 Task: Create a due date automation trigger when advanced on, 2 hours after a card is due add fields without custom field "Resume" set to a date in this month.
Action: Mouse moved to (966, 302)
Screenshot: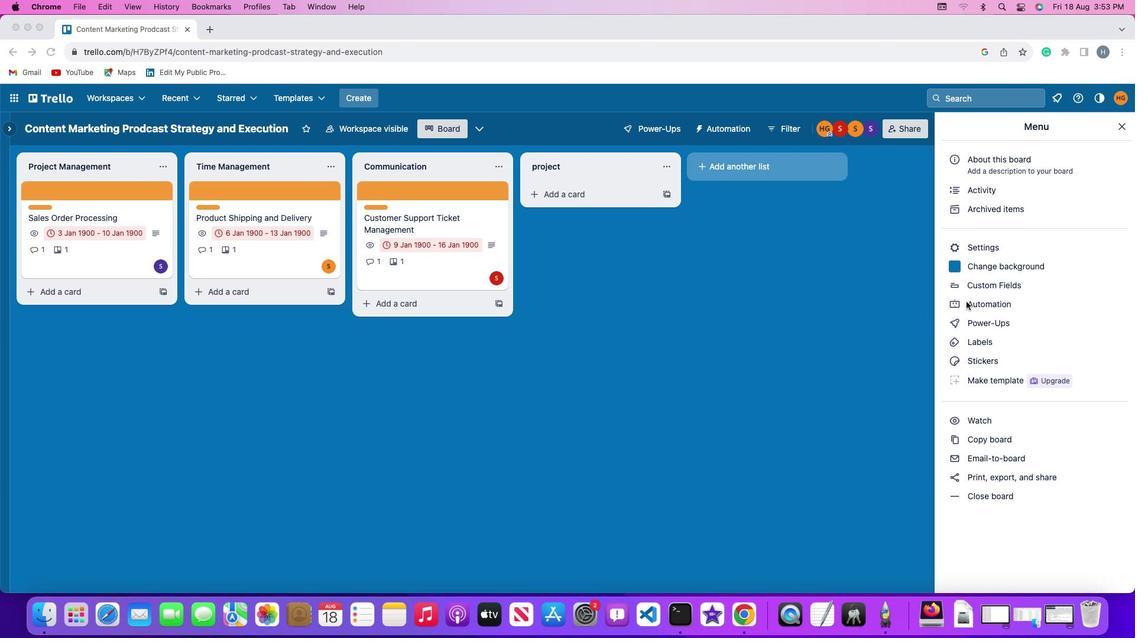
Action: Mouse pressed left at (966, 302)
Screenshot: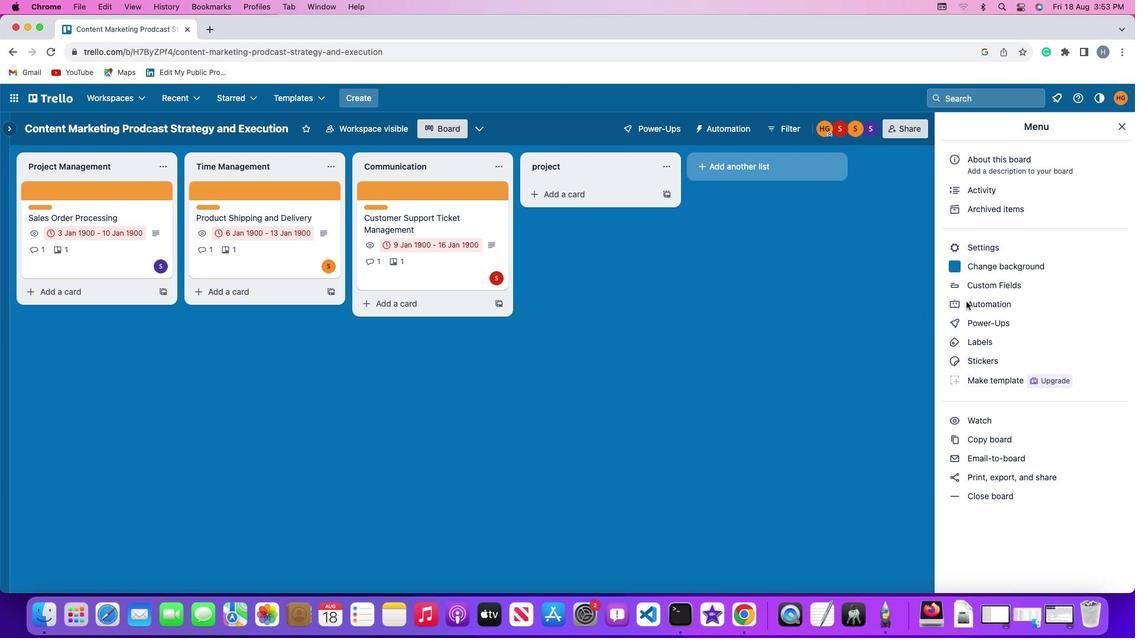 
Action: Mouse pressed left at (966, 302)
Screenshot: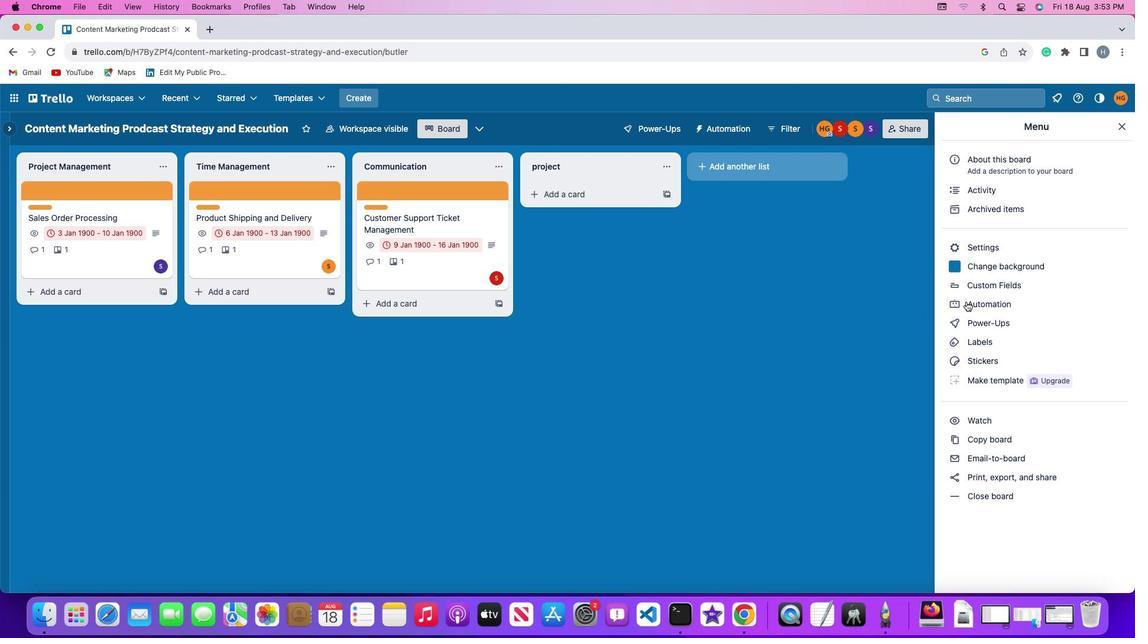 
Action: Mouse moved to (59, 278)
Screenshot: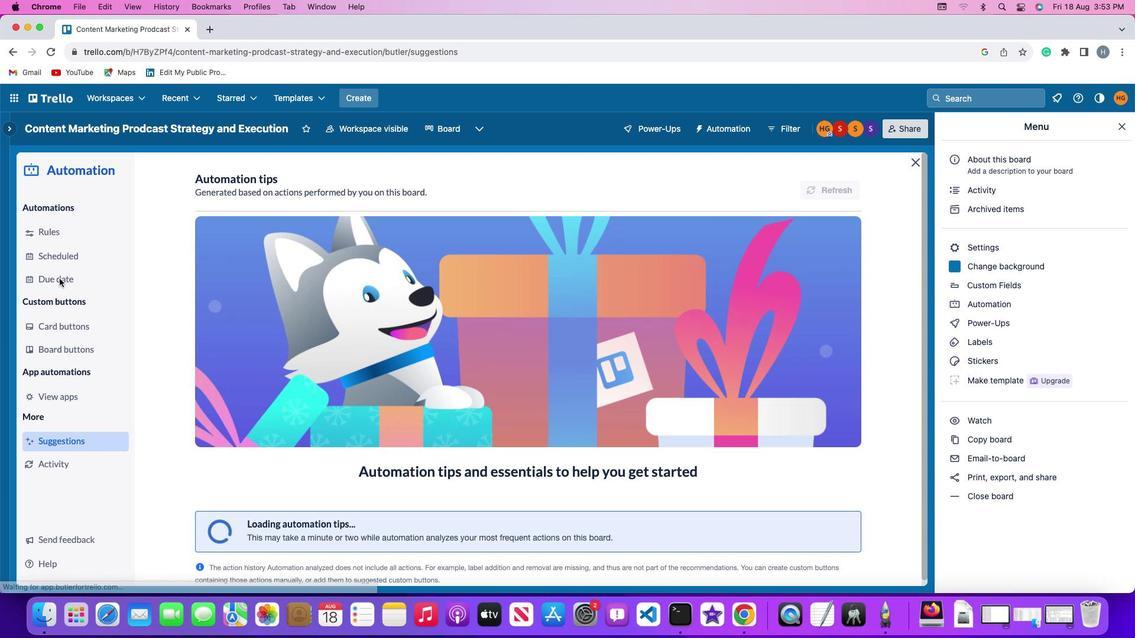 
Action: Mouse pressed left at (59, 278)
Screenshot: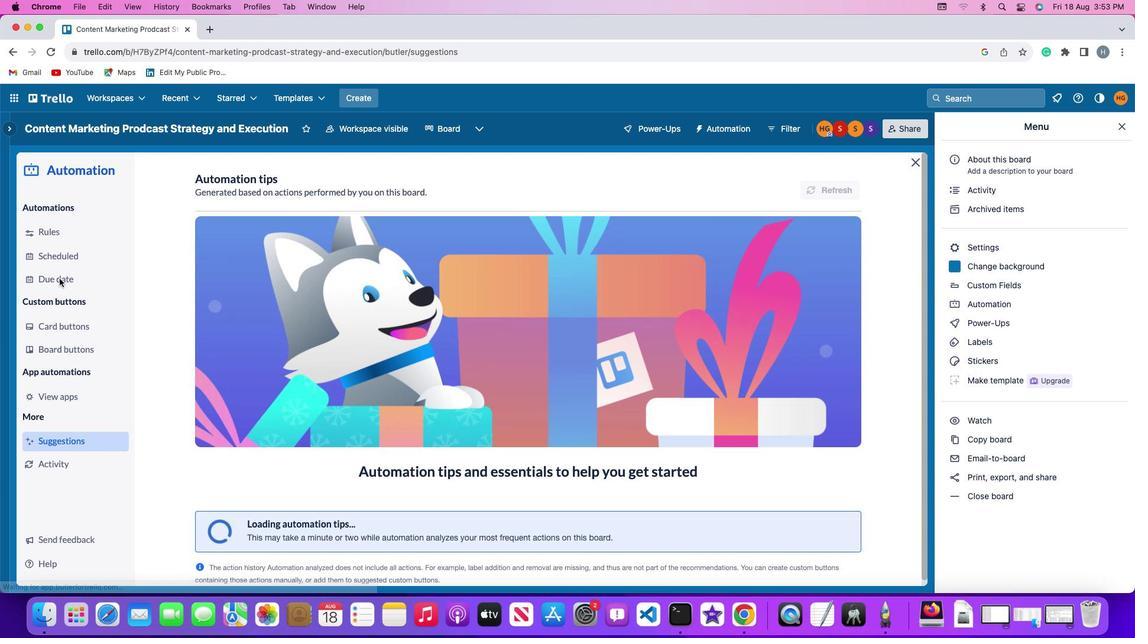 
Action: Mouse moved to (809, 182)
Screenshot: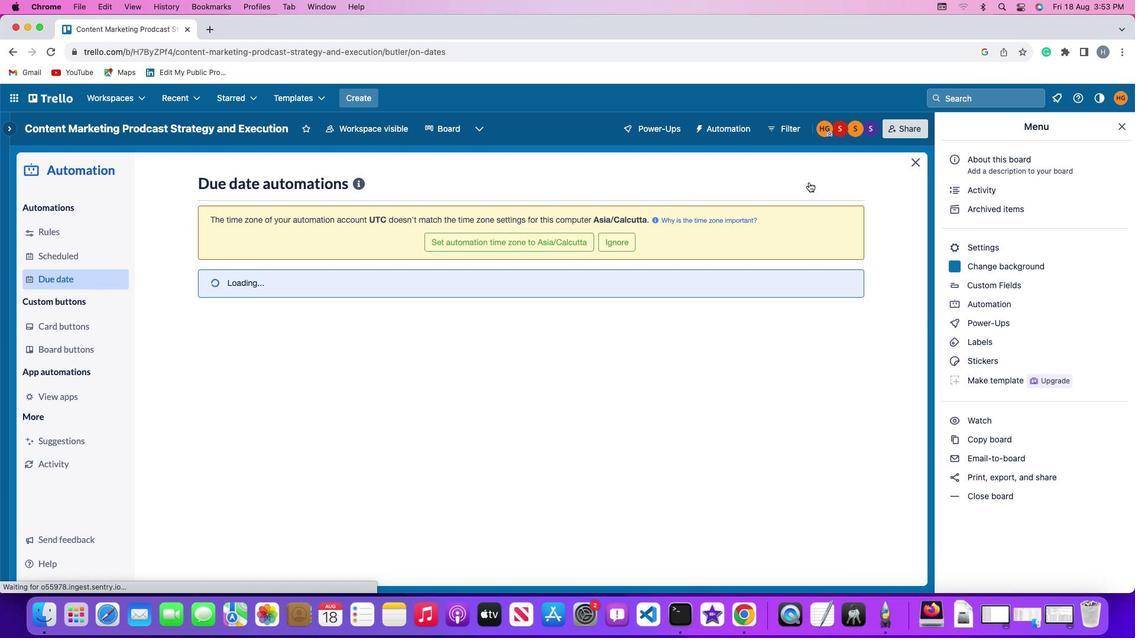 
Action: Mouse pressed left at (809, 182)
Screenshot: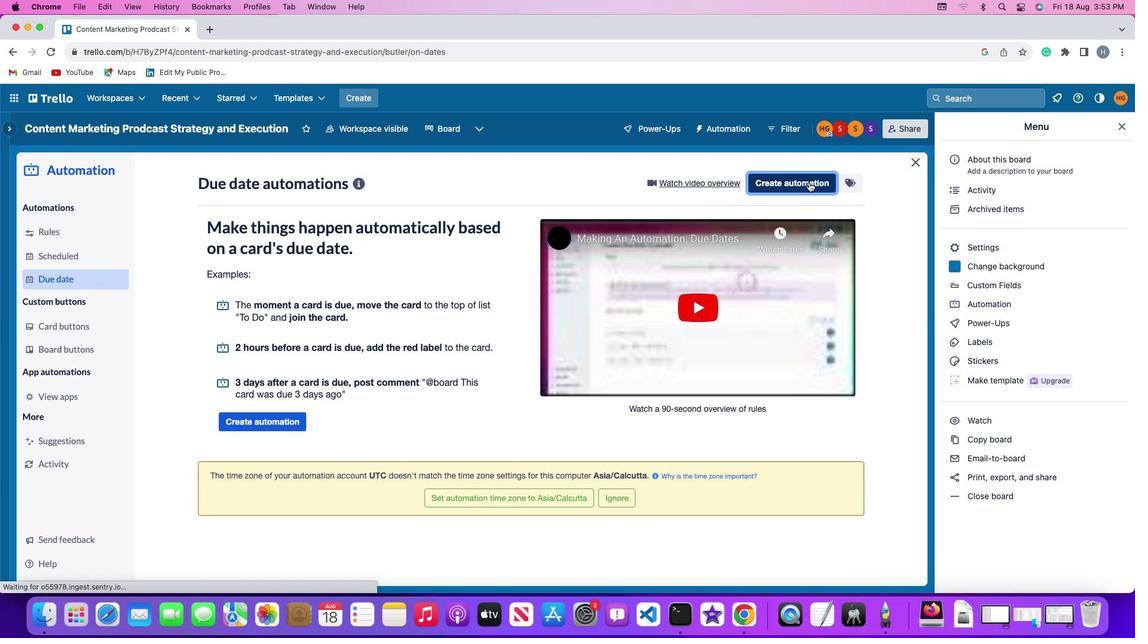 
Action: Mouse moved to (215, 298)
Screenshot: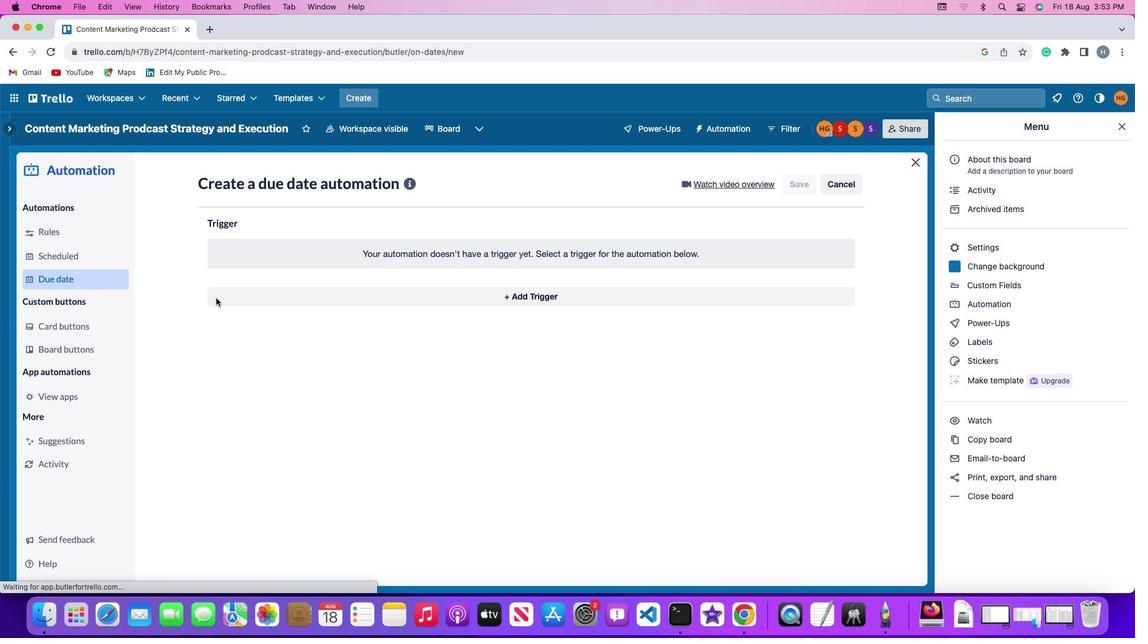
Action: Mouse pressed left at (215, 298)
Screenshot: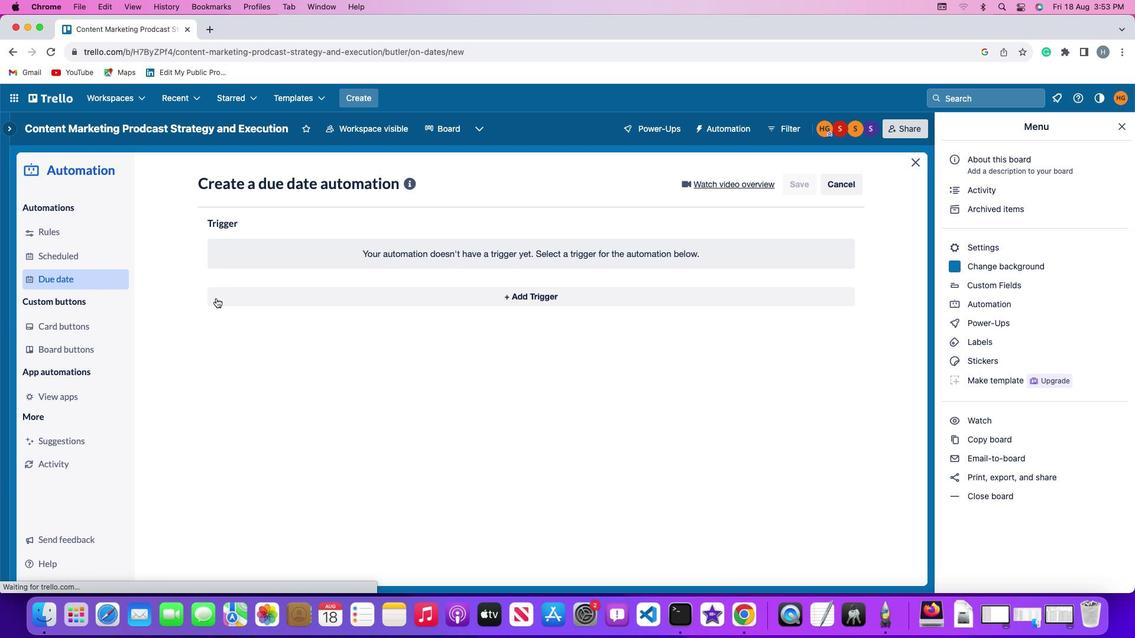 
Action: Mouse moved to (227, 476)
Screenshot: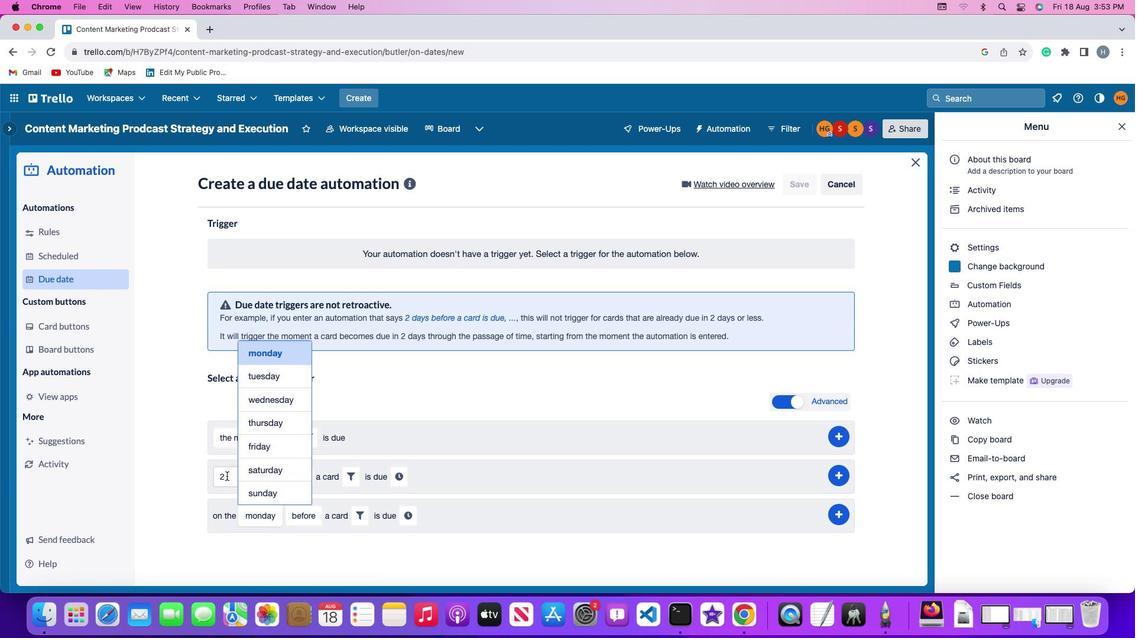 
Action: Mouse pressed left at (227, 476)
Screenshot: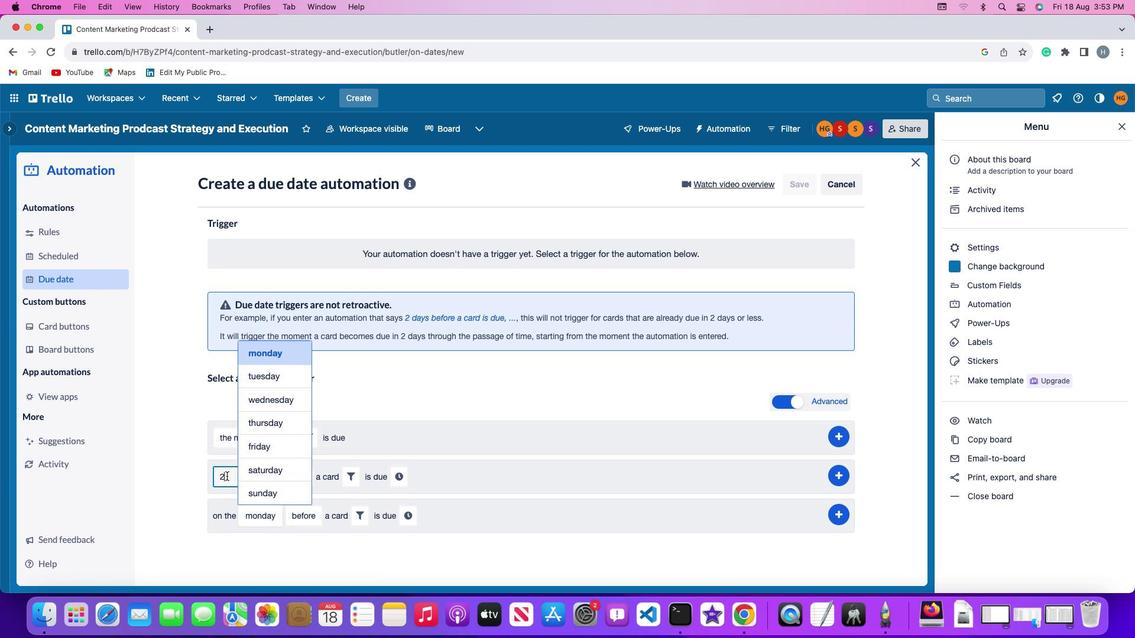 
Action: Mouse moved to (226, 476)
Screenshot: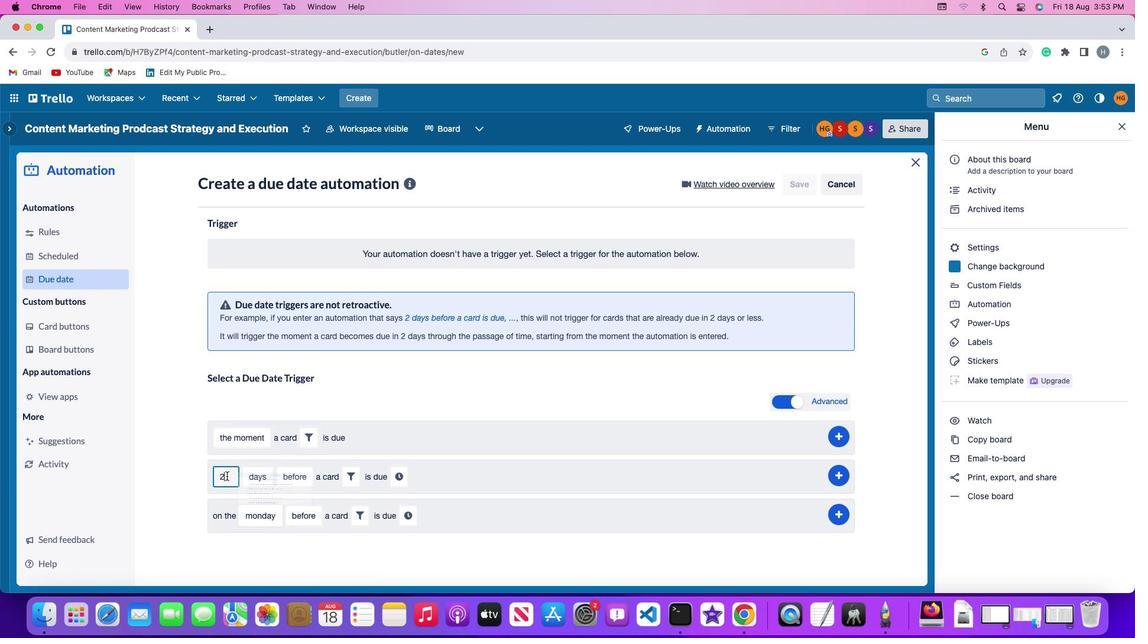 
Action: Key pressed Key.backspace'2'
Screenshot: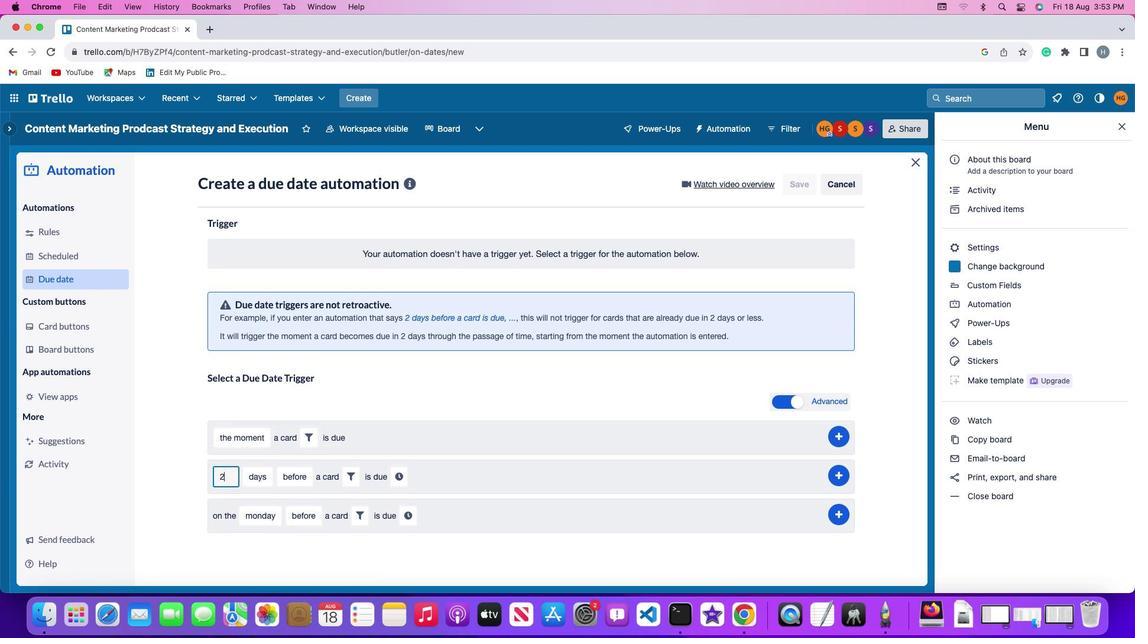 
Action: Mouse moved to (250, 479)
Screenshot: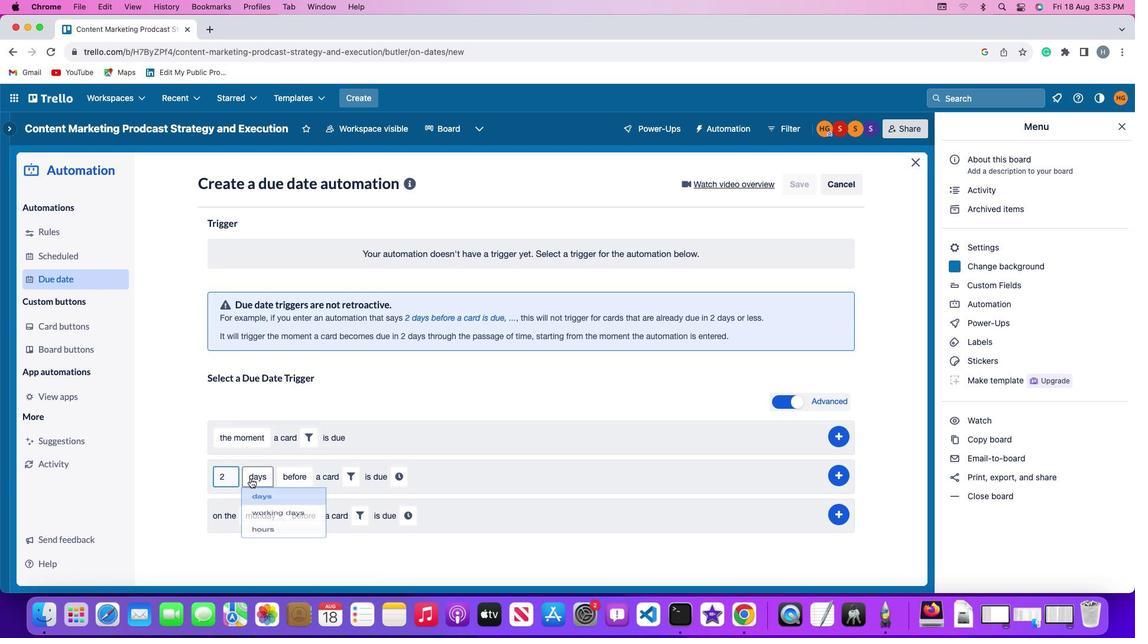 
Action: Mouse pressed left at (250, 479)
Screenshot: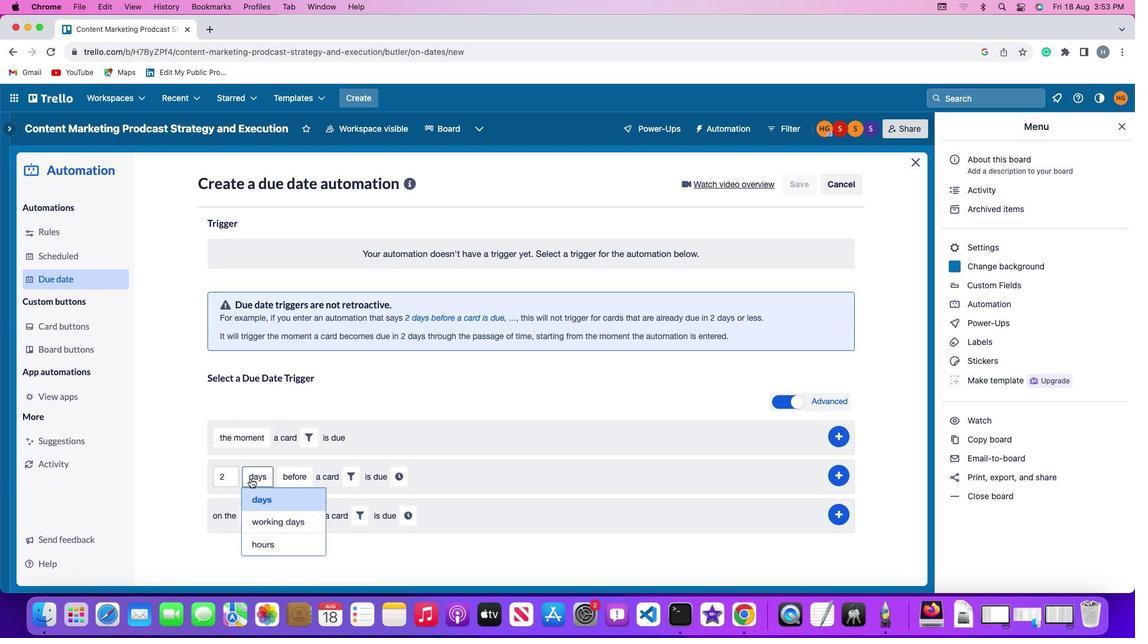 
Action: Mouse moved to (266, 545)
Screenshot: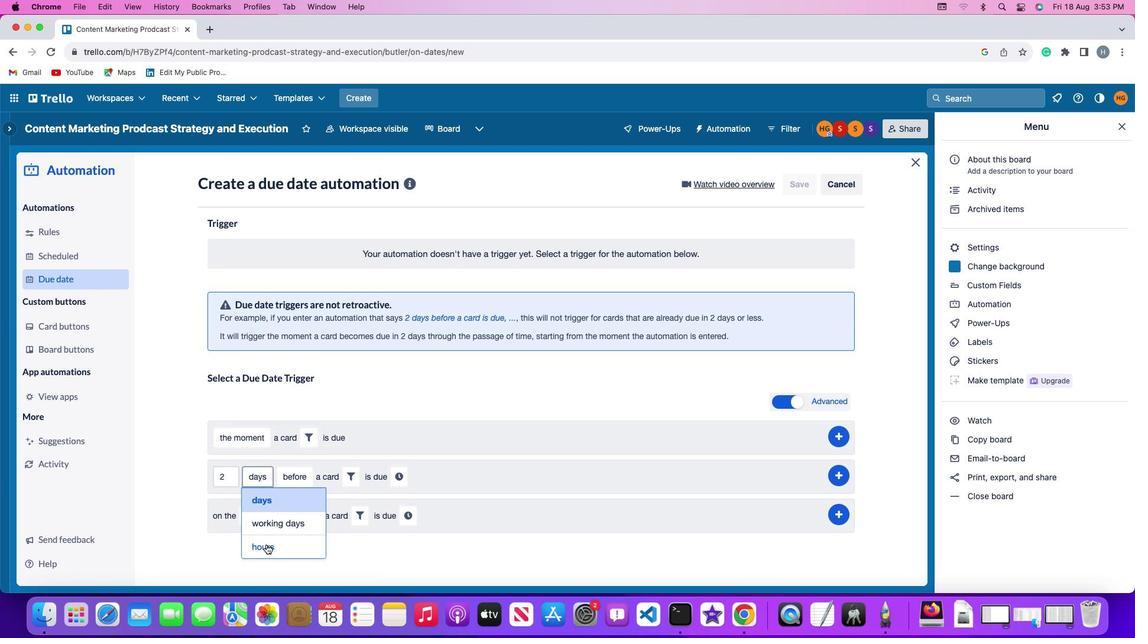 
Action: Mouse pressed left at (266, 545)
Screenshot: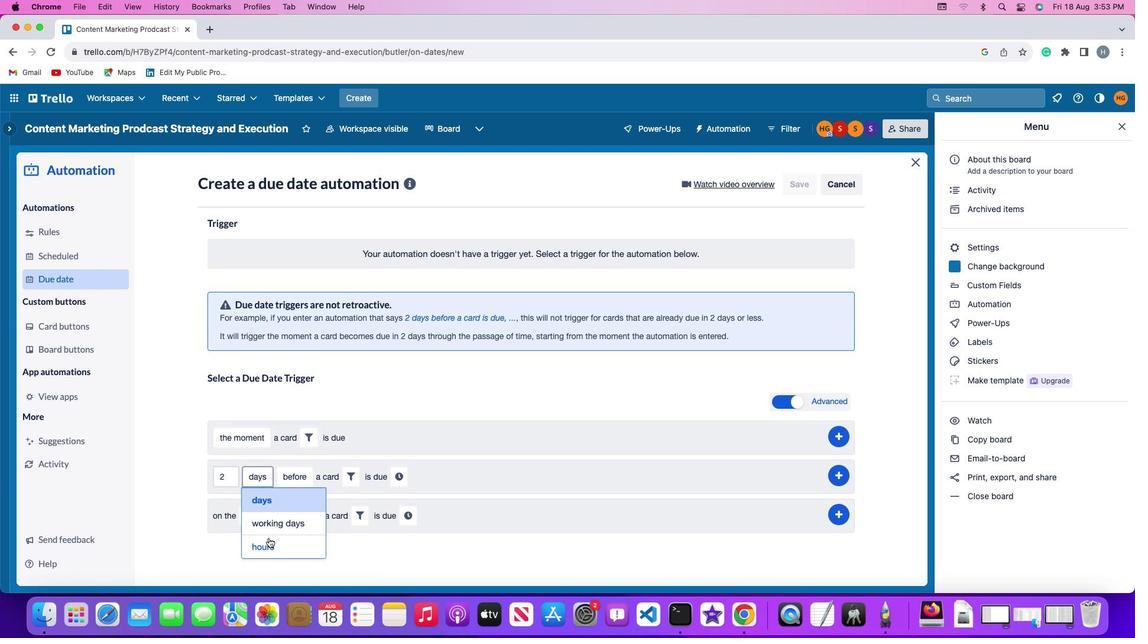 
Action: Mouse moved to (294, 478)
Screenshot: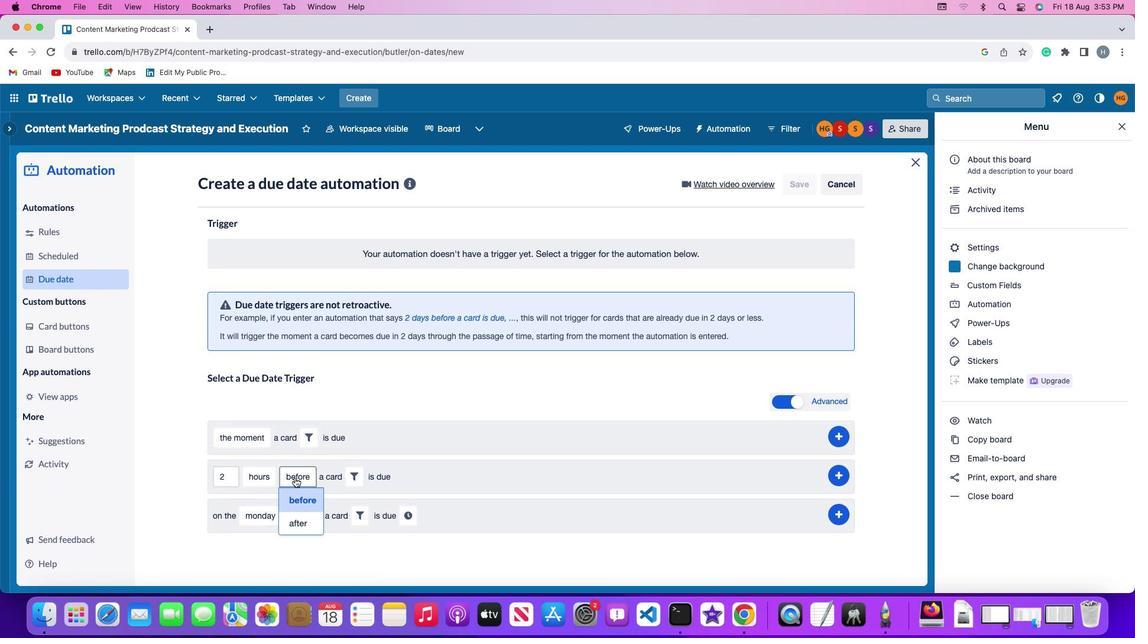 
Action: Mouse pressed left at (294, 478)
Screenshot: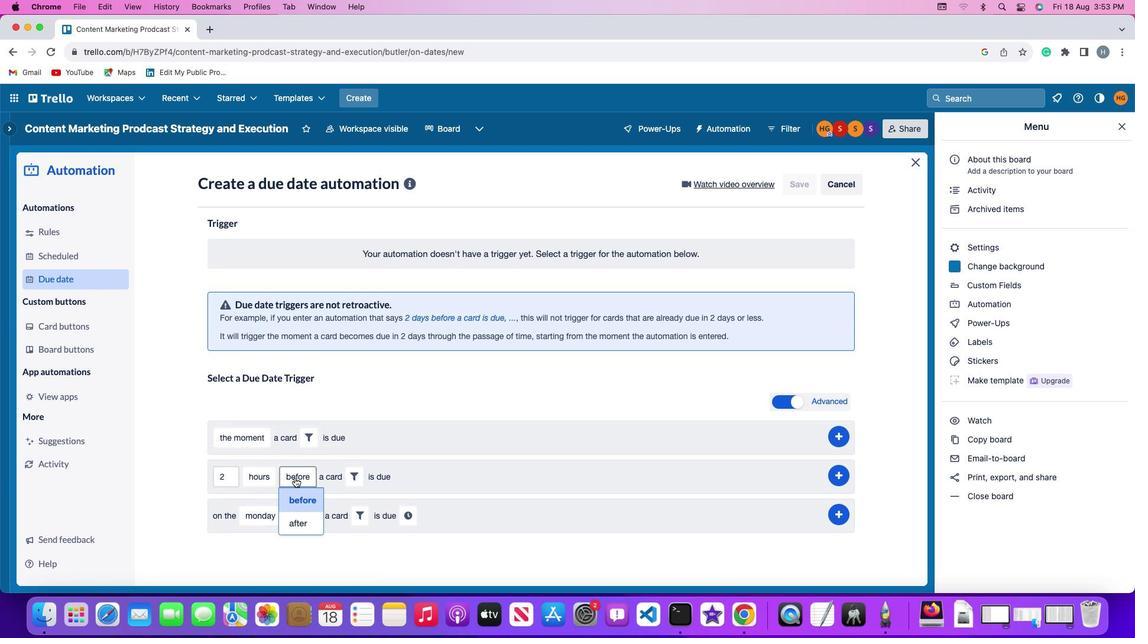 
Action: Mouse moved to (305, 530)
Screenshot: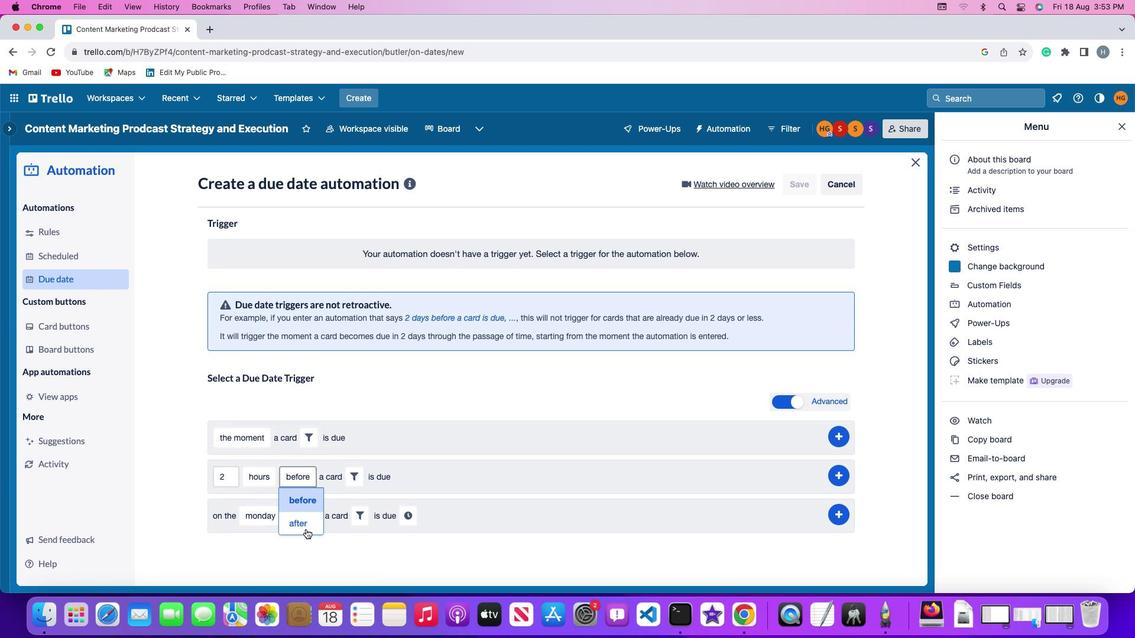 
Action: Mouse pressed left at (305, 530)
Screenshot: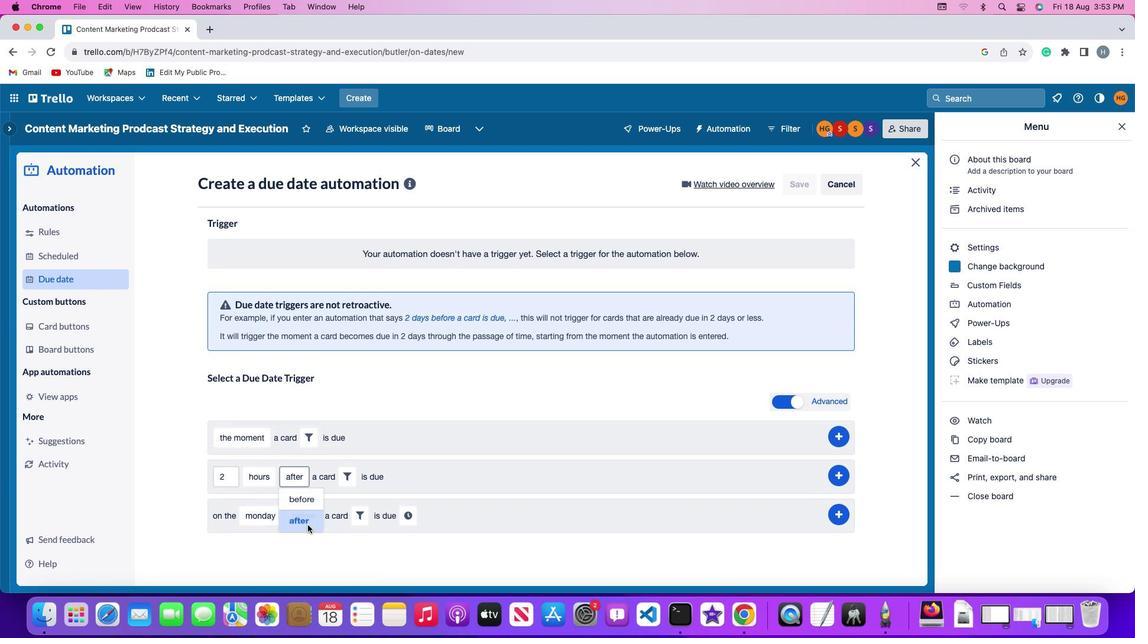
Action: Mouse moved to (353, 473)
Screenshot: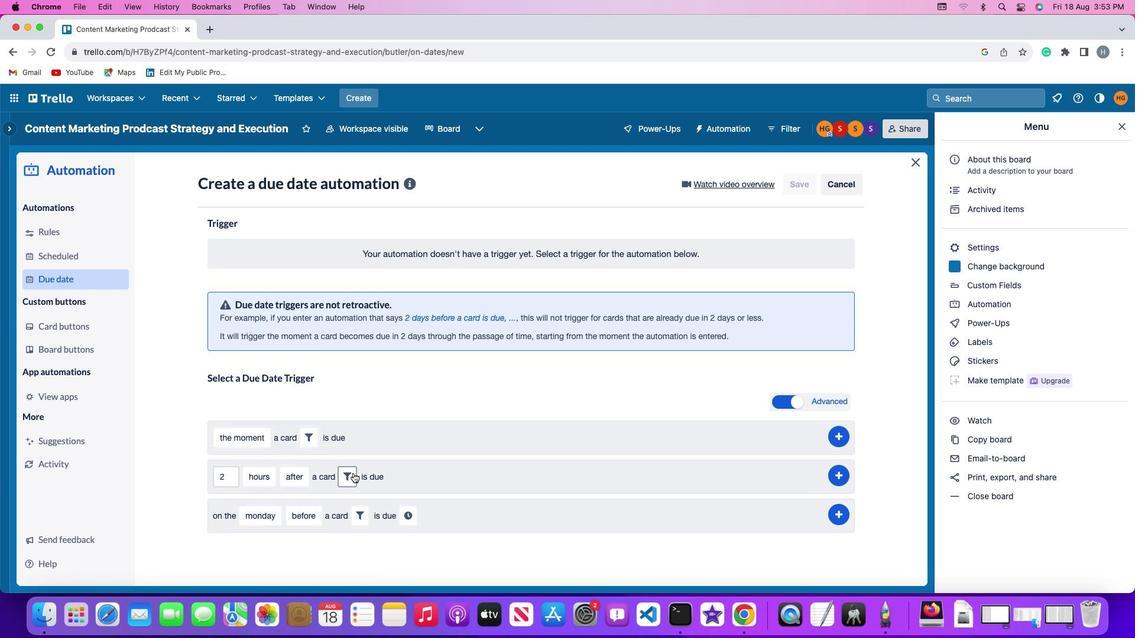 
Action: Mouse pressed left at (353, 473)
Screenshot: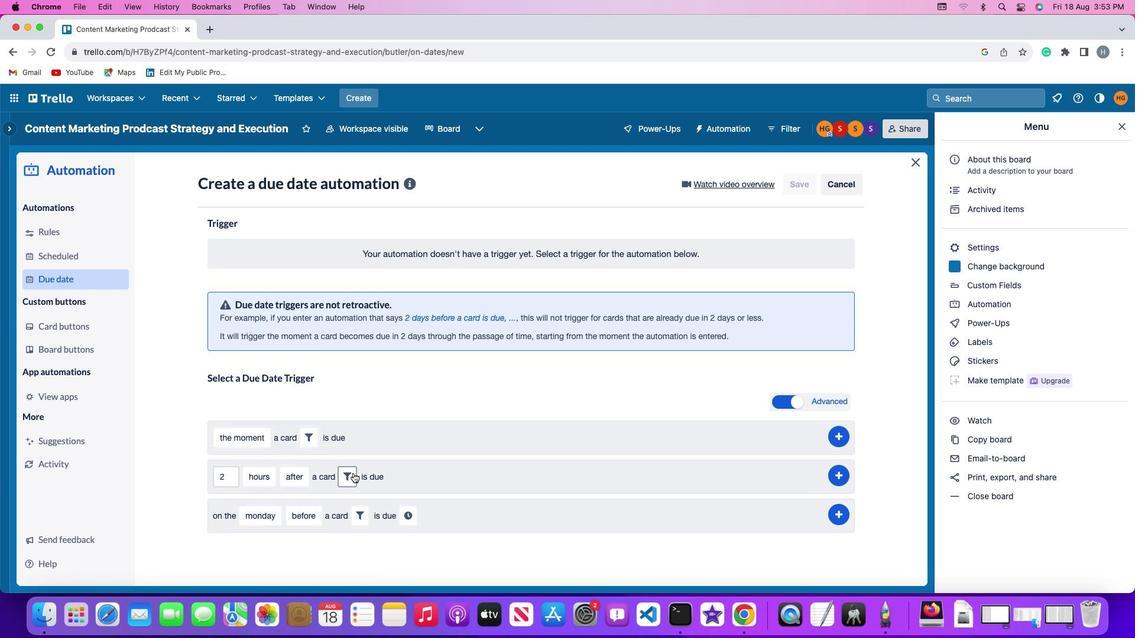 
Action: Mouse moved to (544, 514)
Screenshot: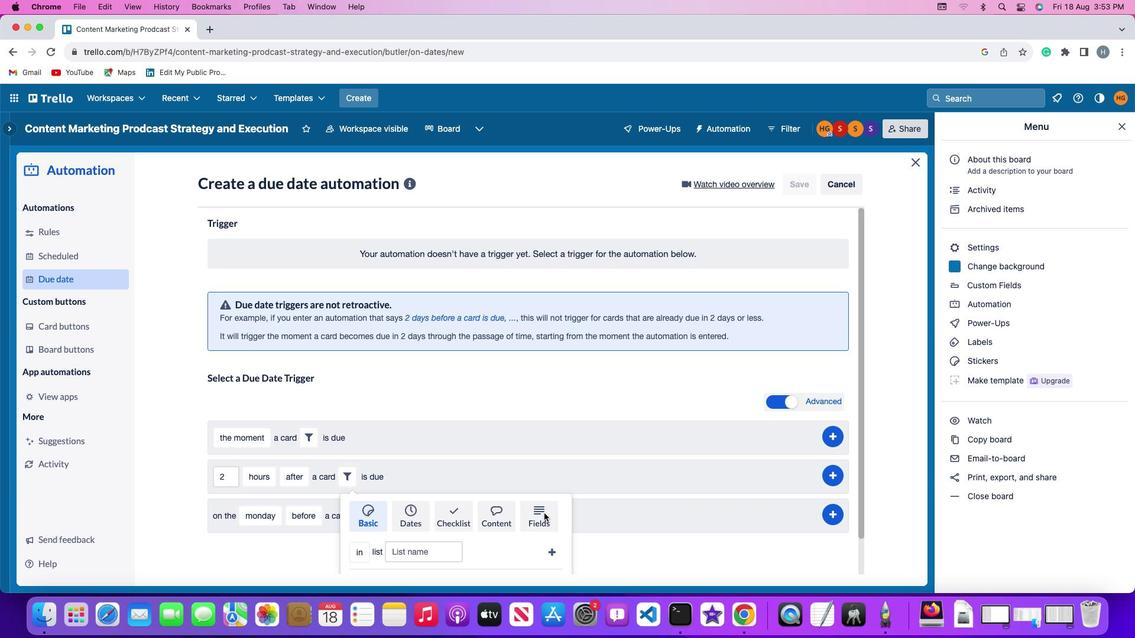 
Action: Mouse pressed left at (544, 514)
Screenshot: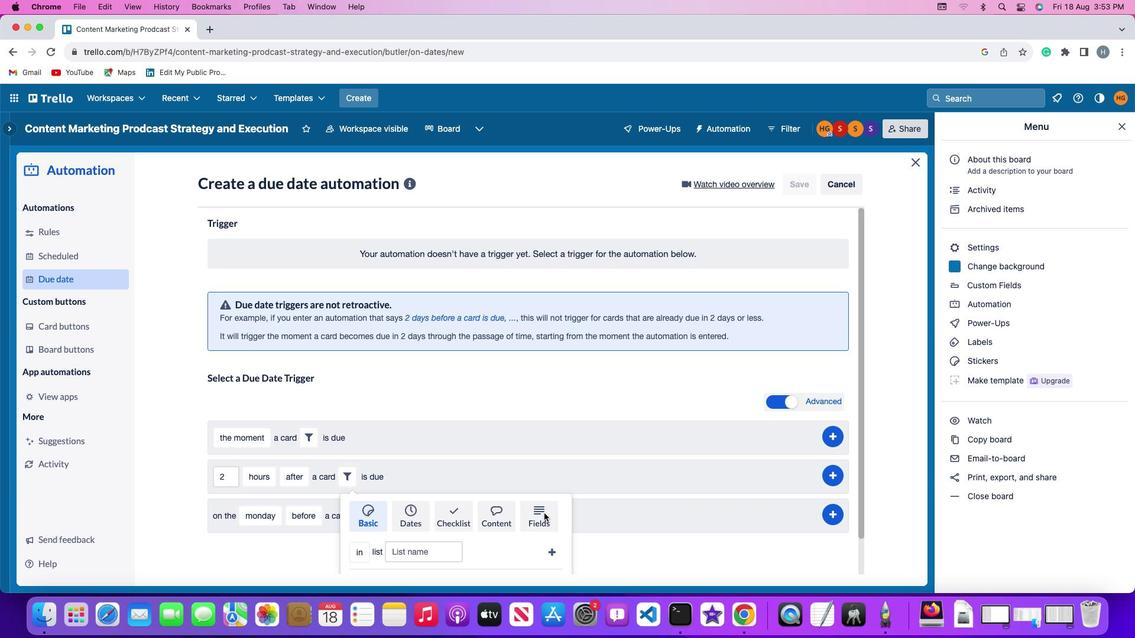 
Action: Mouse moved to (315, 545)
Screenshot: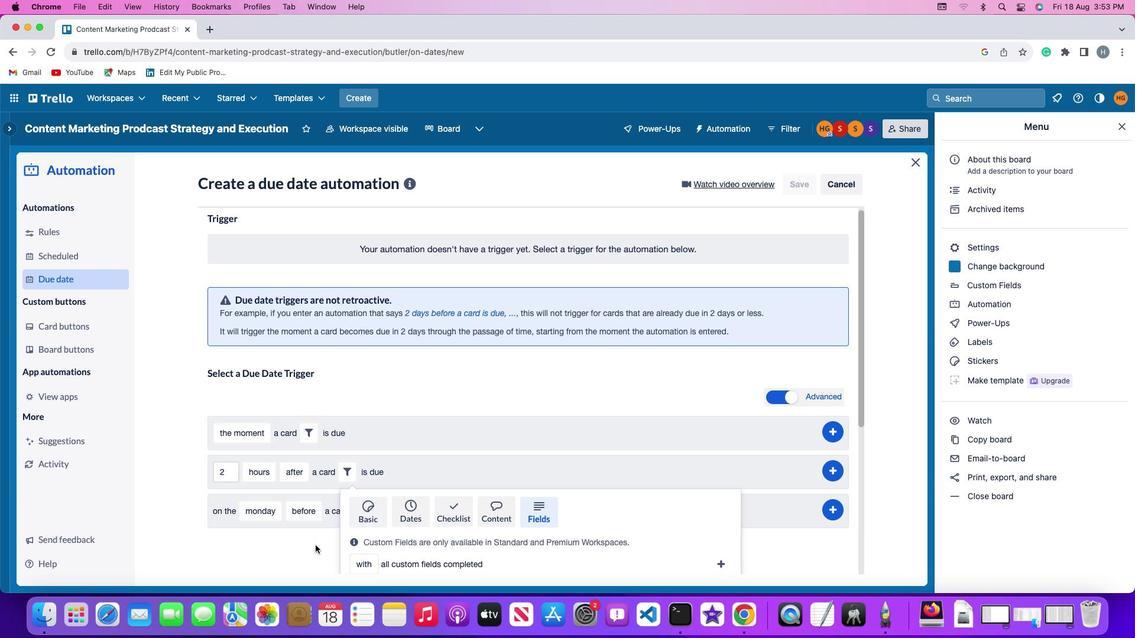 
Action: Mouse scrolled (315, 545) with delta (0, 0)
Screenshot: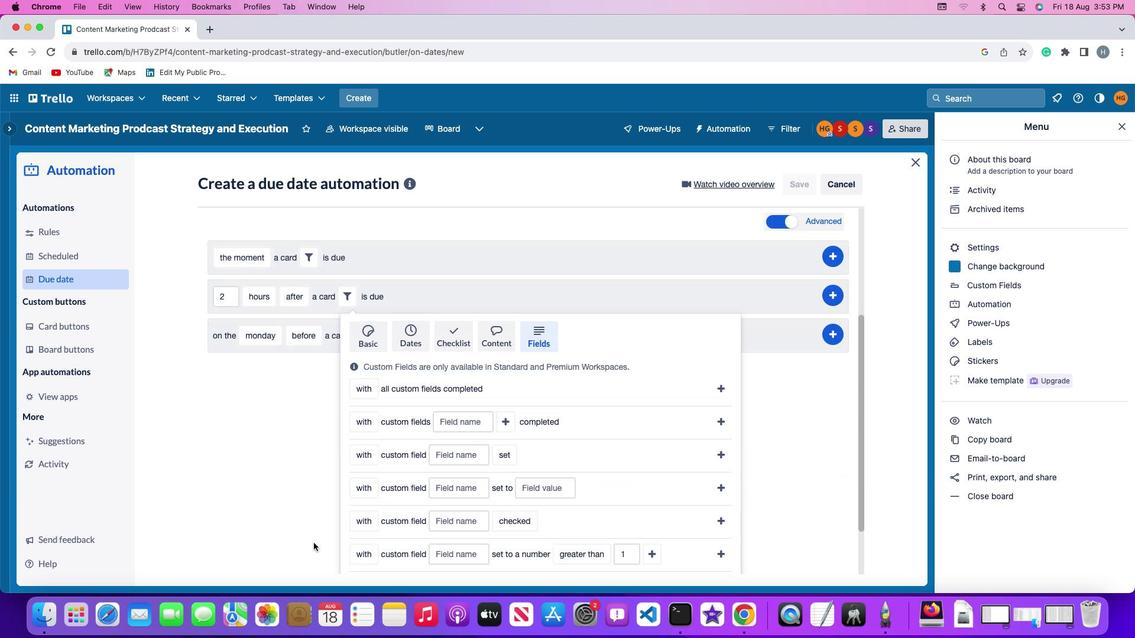 
Action: Mouse scrolled (315, 545) with delta (0, 0)
Screenshot: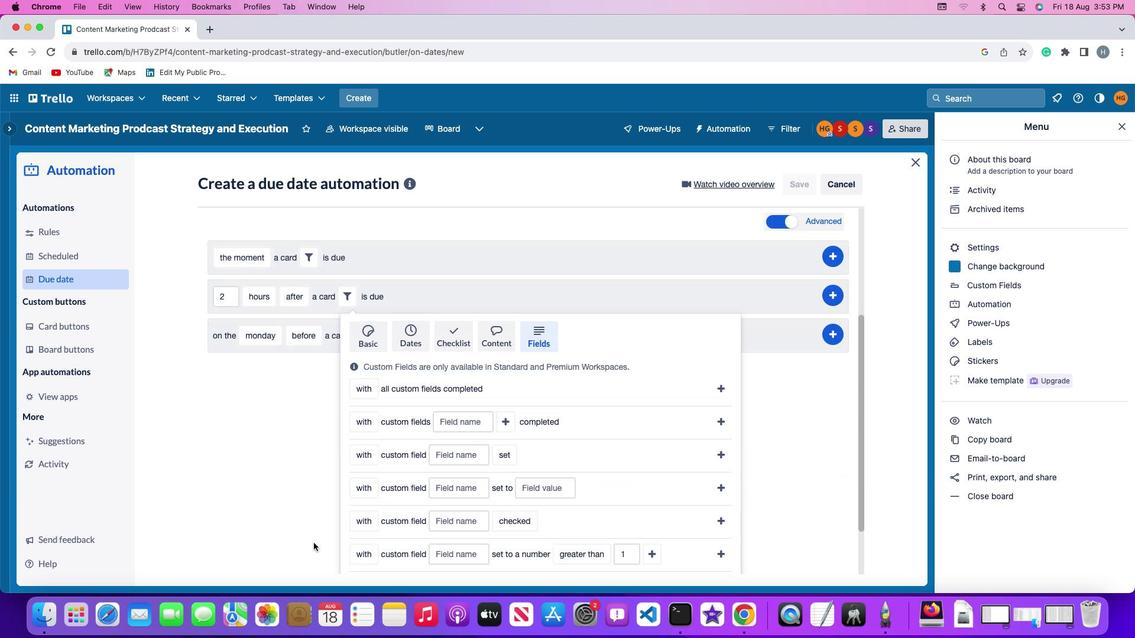 
Action: Mouse scrolled (315, 545) with delta (0, -2)
Screenshot: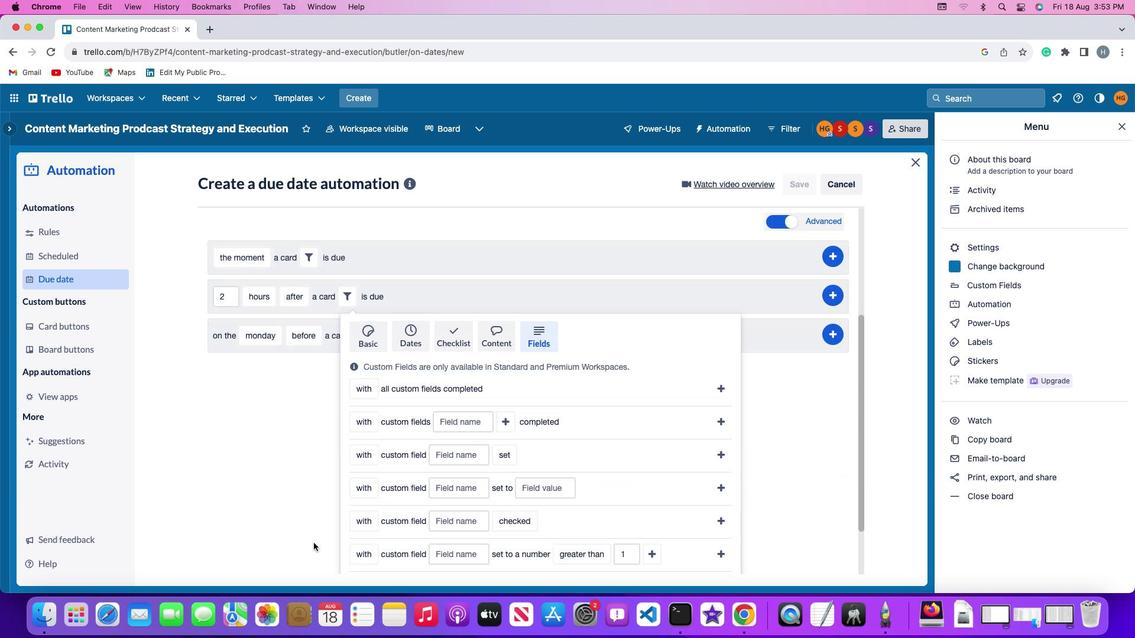 
Action: Mouse scrolled (315, 545) with delta (0, -2)
Screenshot: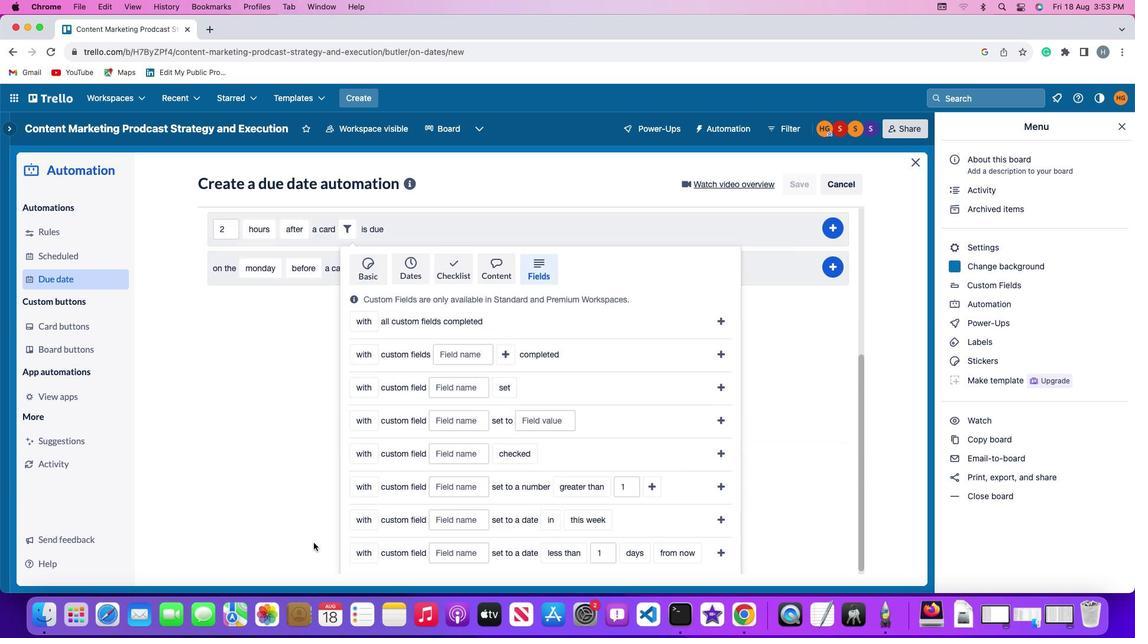 
Action: Mouse scrolled (315, 545) with delta (0, -3)
Screenshot: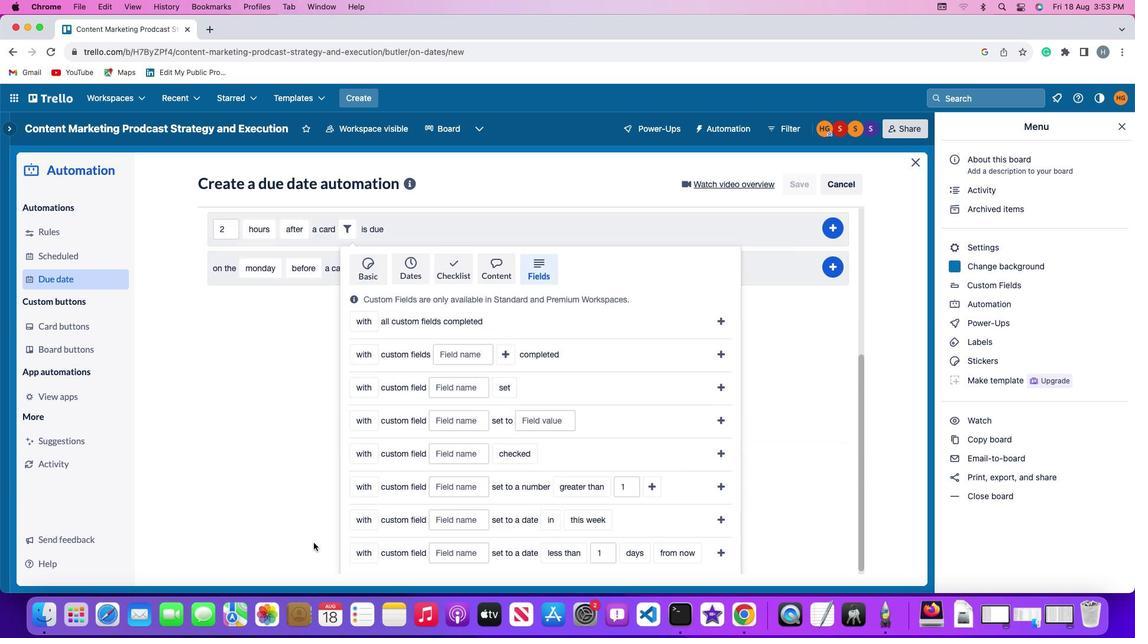 
Action: Mouse scrolled (315, 545) with delta (0, -4)
Screenshot: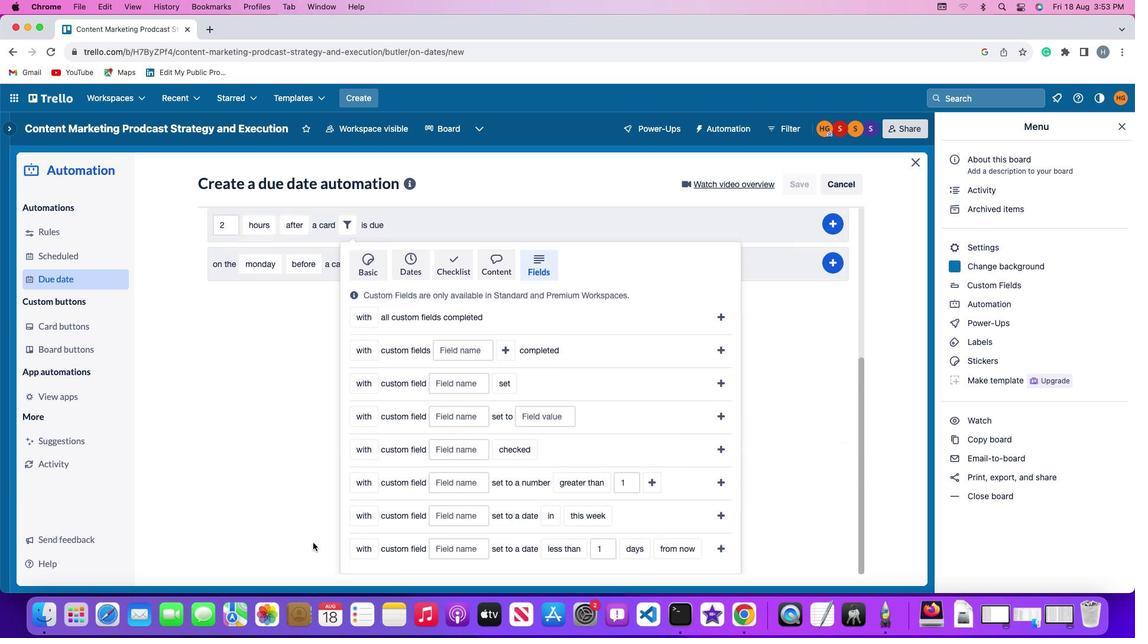 
Action: Mouse moved to (312, 543)
Screenshot: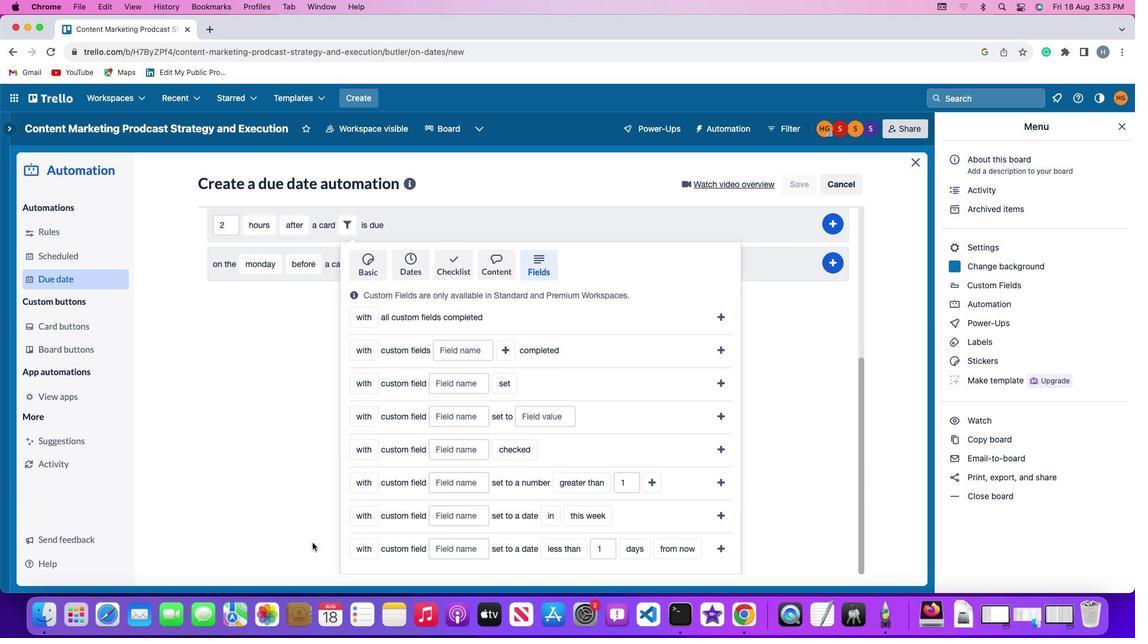 
Action: Mouse scrolled (312, 543) with delta (0, 0)
Screenshot: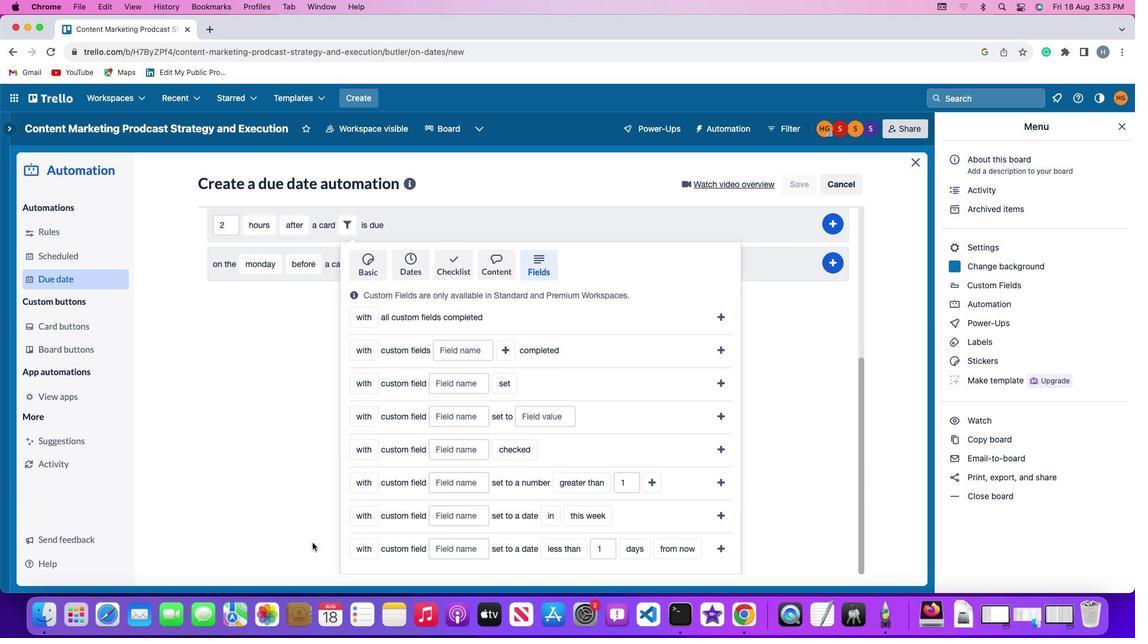 
Action: Mouse scrolled (312, 543) with delta (0, 0)
Screenshot: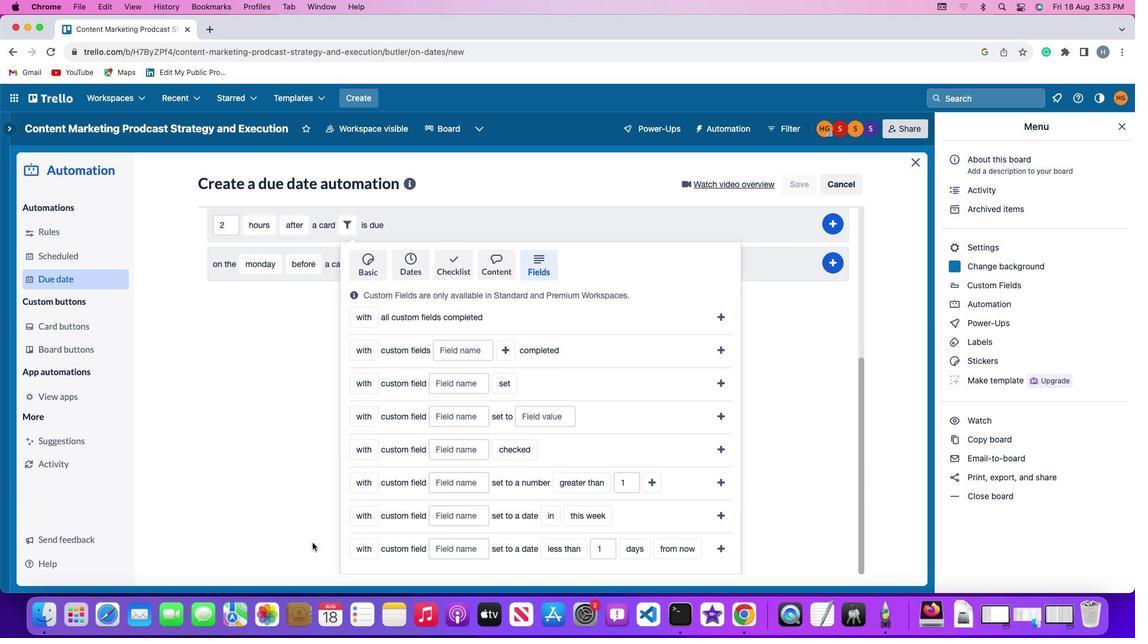 
Action: Mouse scrolled (312, 543) with delta (0, -1)
Screenshot: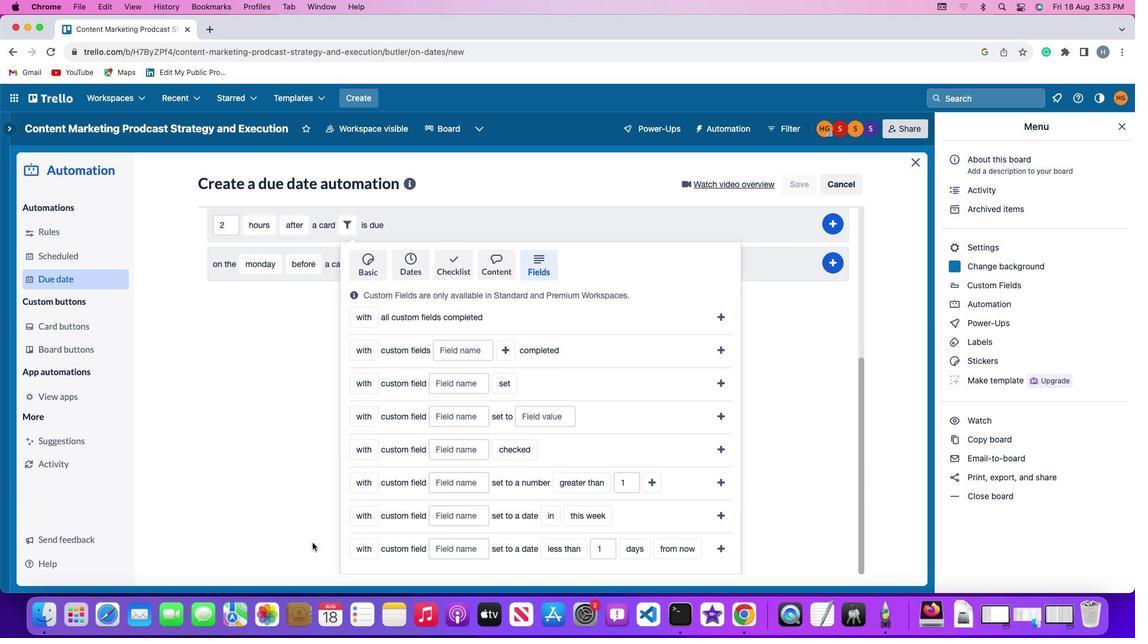 
Action: Mouse scrolled (312, 543) with delta (0, -2)
Screenshot: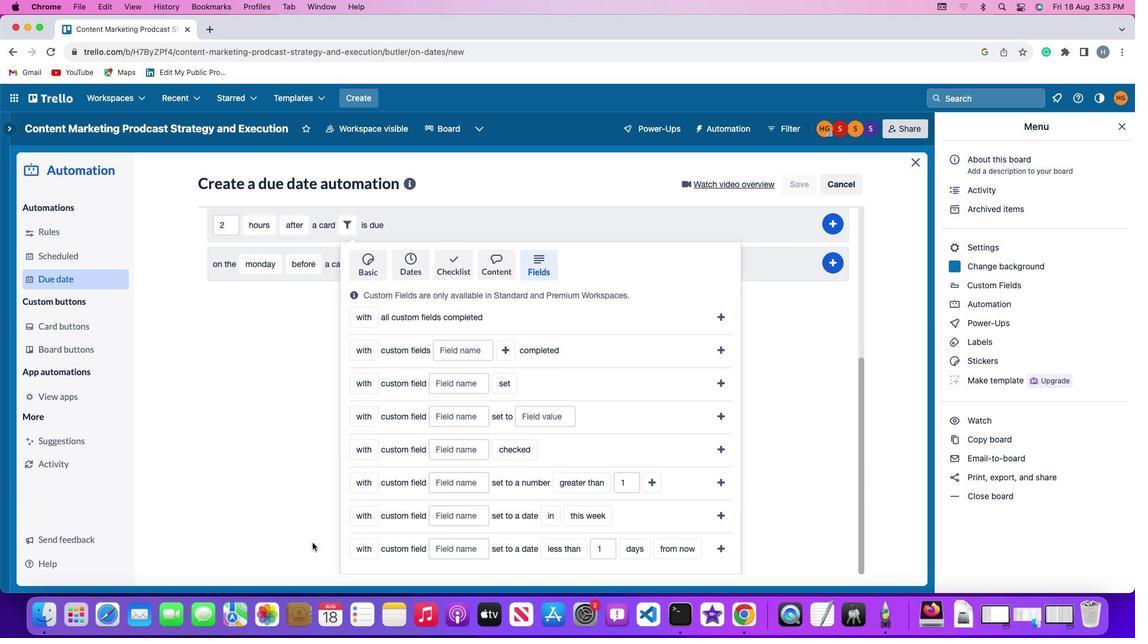 
Action: Mouse scrolled (312, 543) with delta (0, -3)
Screenshot: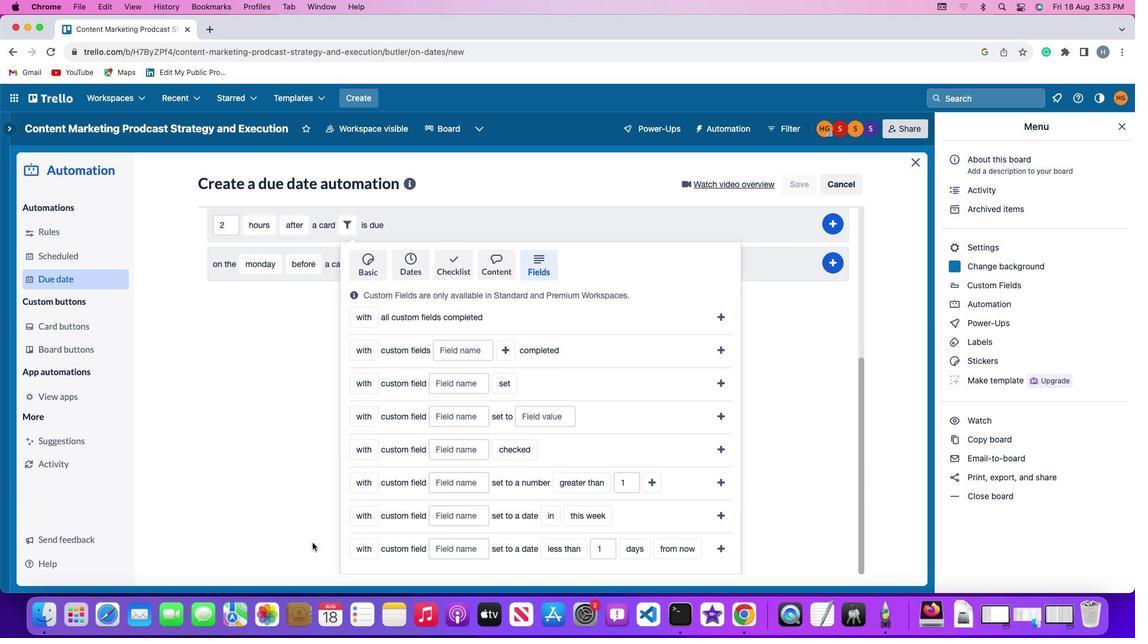 
Action: Mouse scrolled (312, 543) with delta (0, -4)
Screenshot: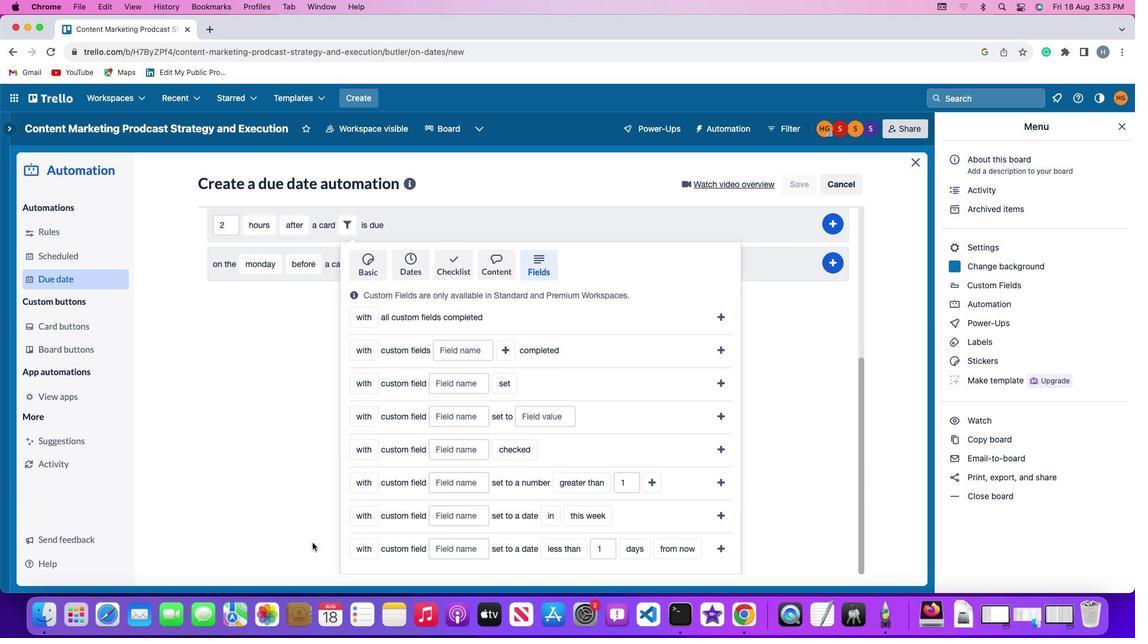 
Action: Mouse moved to (312, 543)
Screenshot: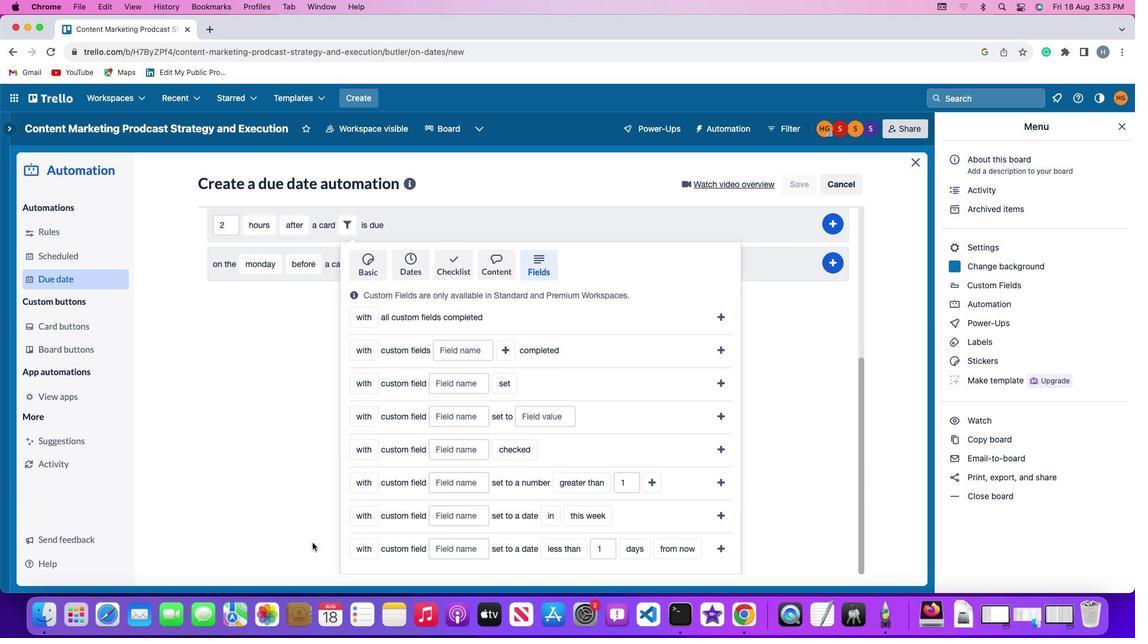 
Action: Mouse scrolled (312, 543) with delta (0, 0)
Screenshot: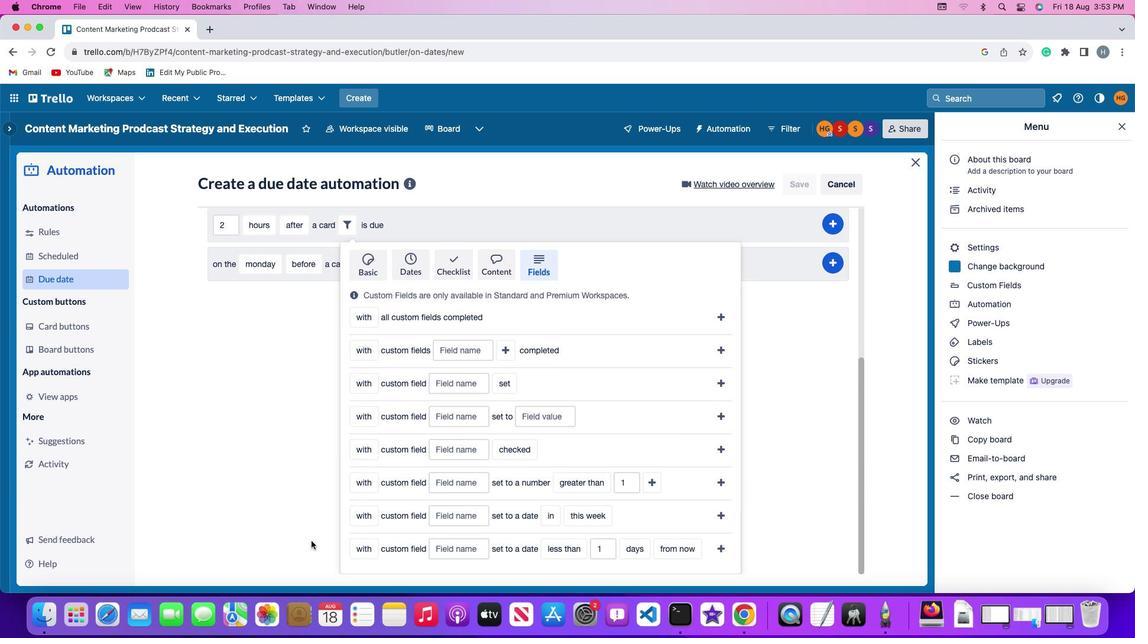 
Action: Mouse scrolled (312, 543) with delta (0, 0)
Screenshot: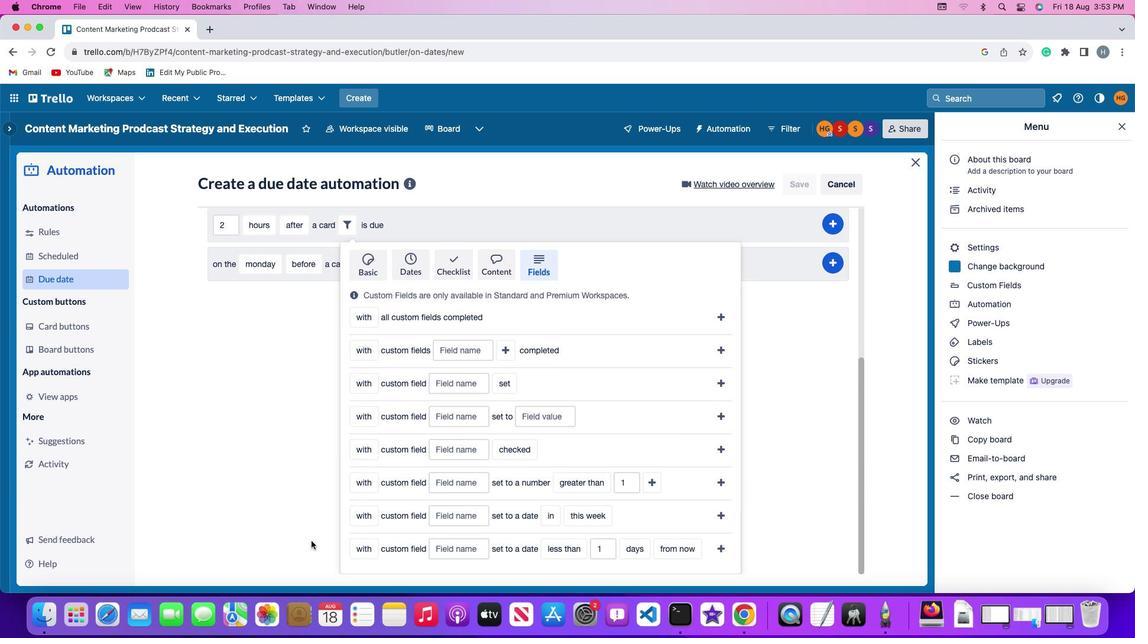 
Action: Mouse scrolled (312, 543) with delta (0, -1)
Screenshot: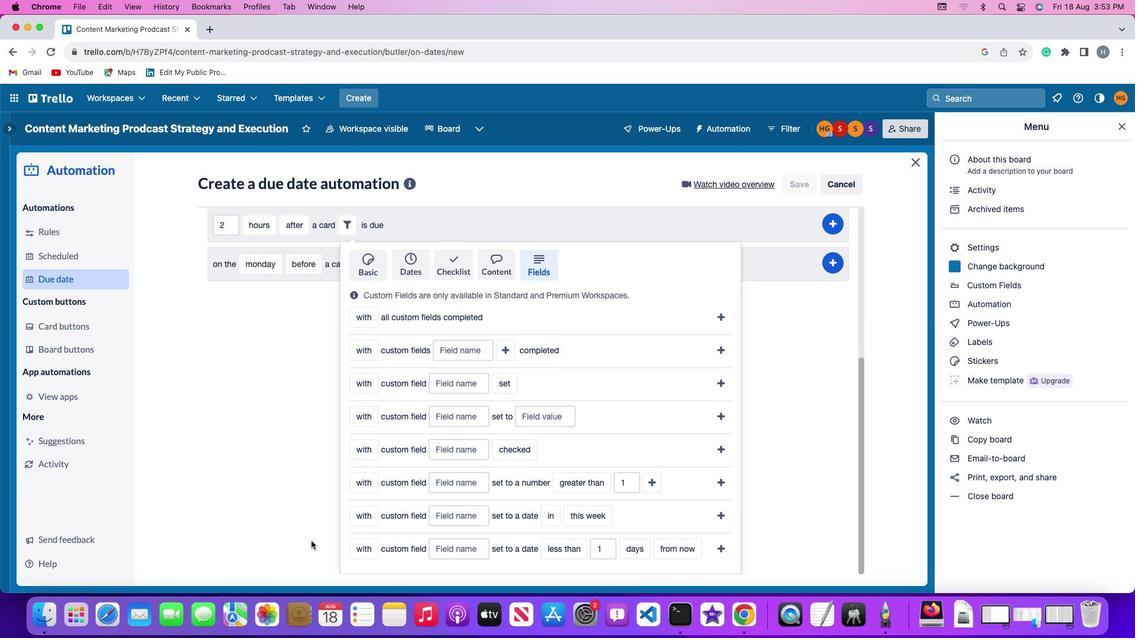 
Action: Mouse moved to (366, 515)
Screenshot: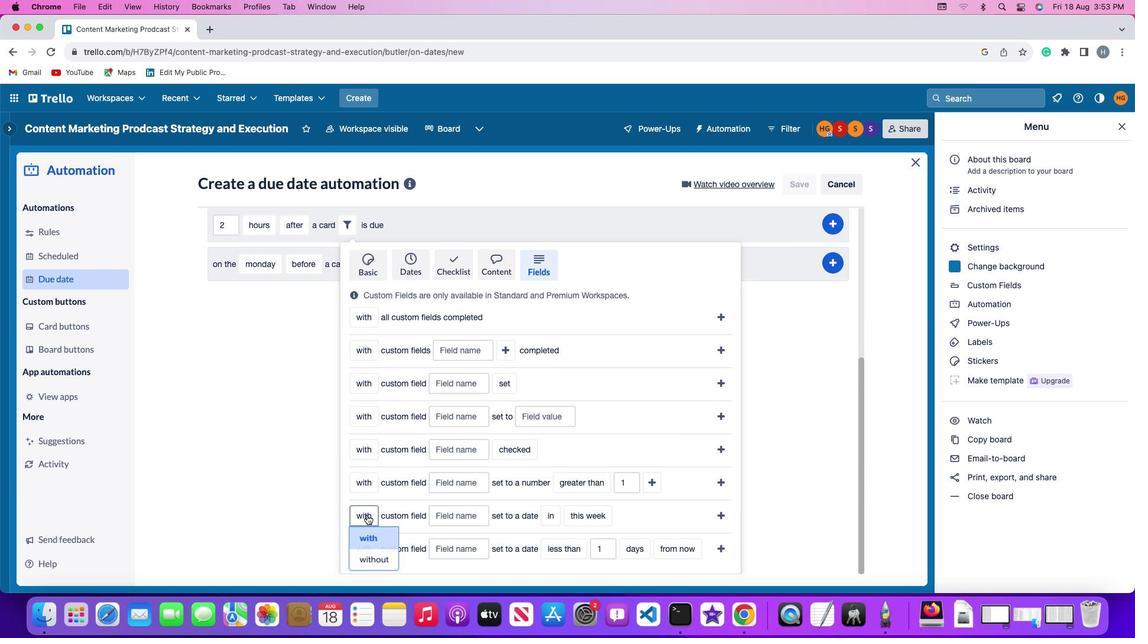 
Action: Mouse pressed left at (366, 515)
Screenshot: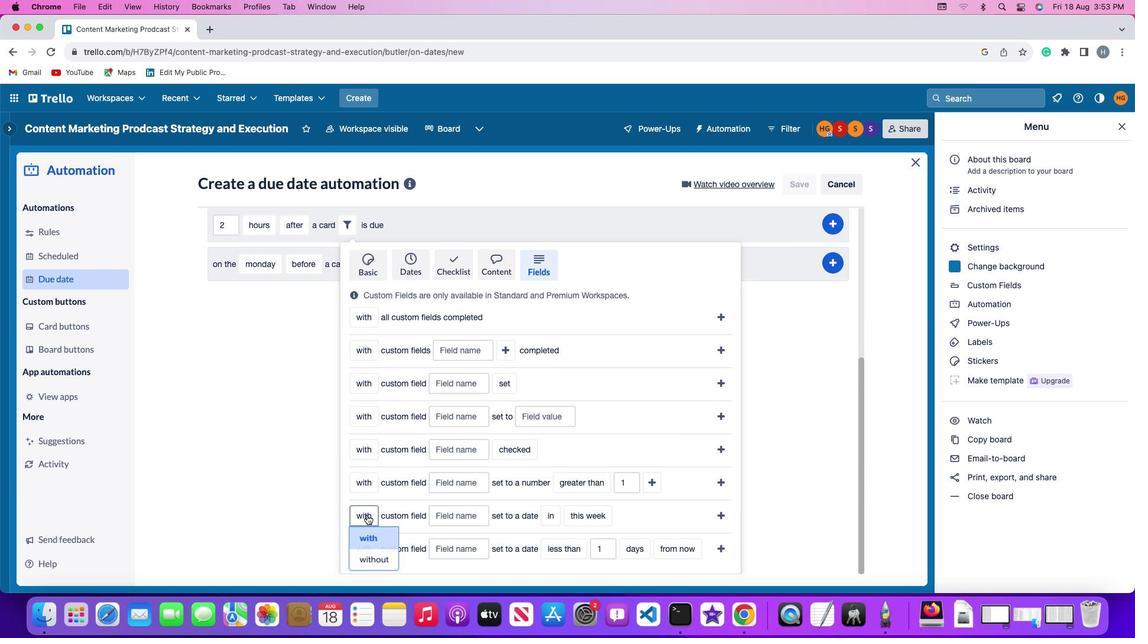 
Action: Mouse moved to (376, 564)
Screenshot: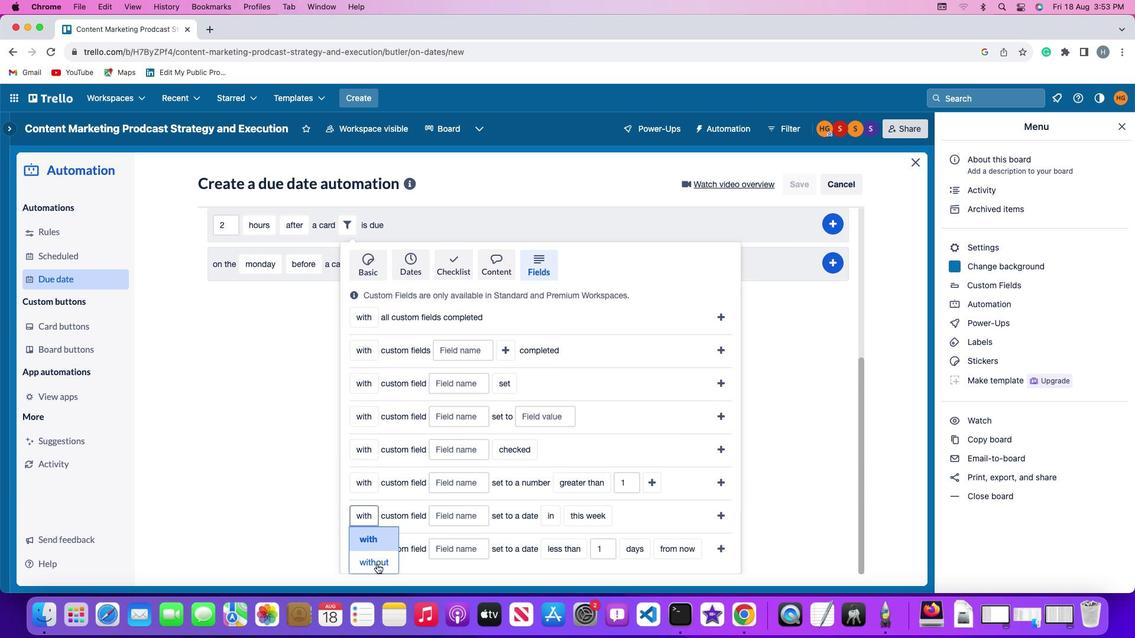 
Action: Mouse pressed left at (376, 564)
Screenshot: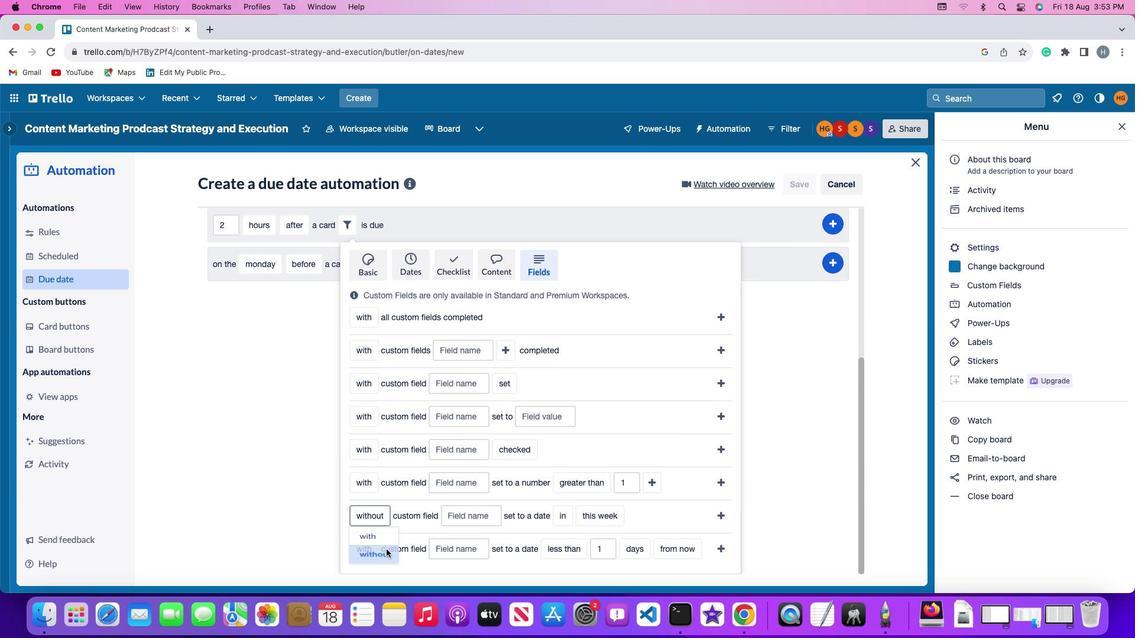 
Action: Mouse moved to (451, 519)
Screenshot: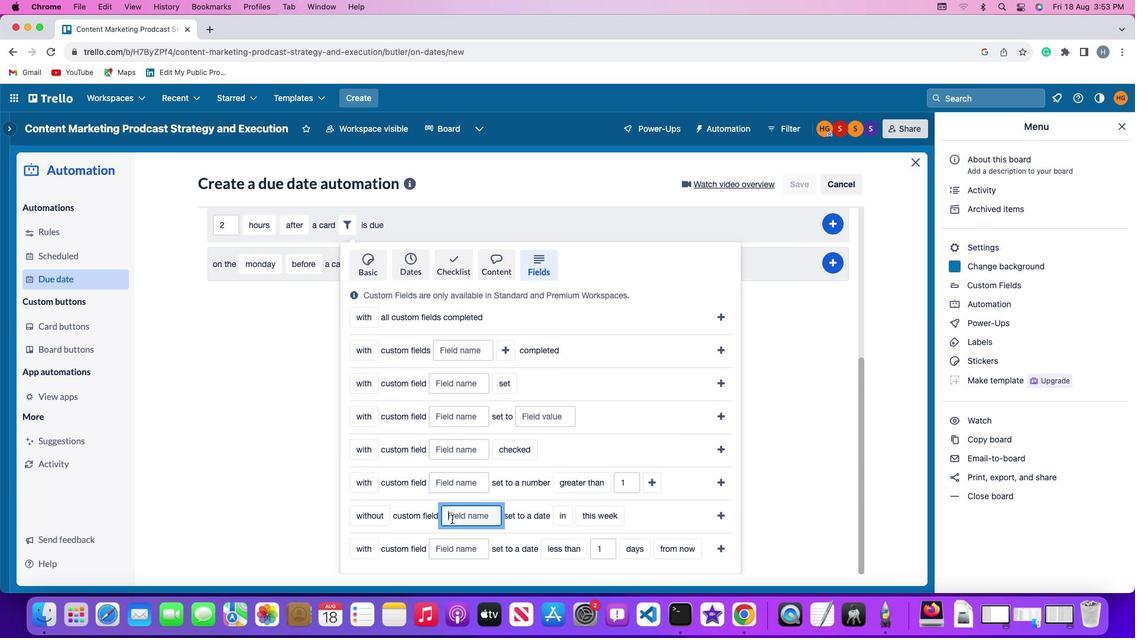 
Action: Mouse pressed left at (451, 519)
Screenshot: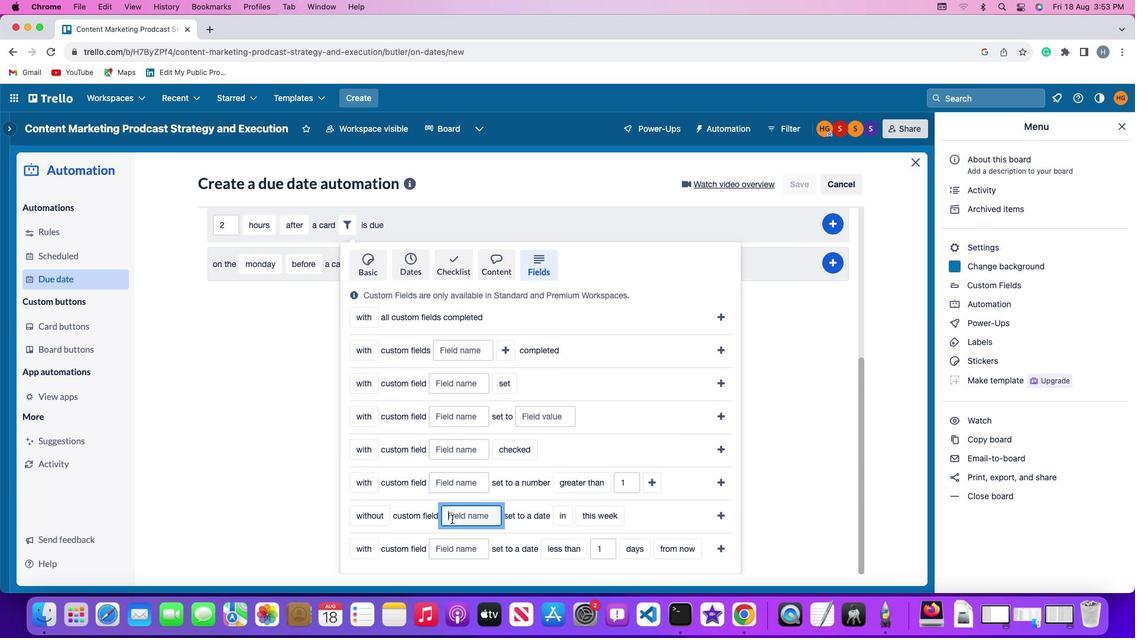 
Action: Key pressed Key.shift'R''e''s''u''m'
Screenshot: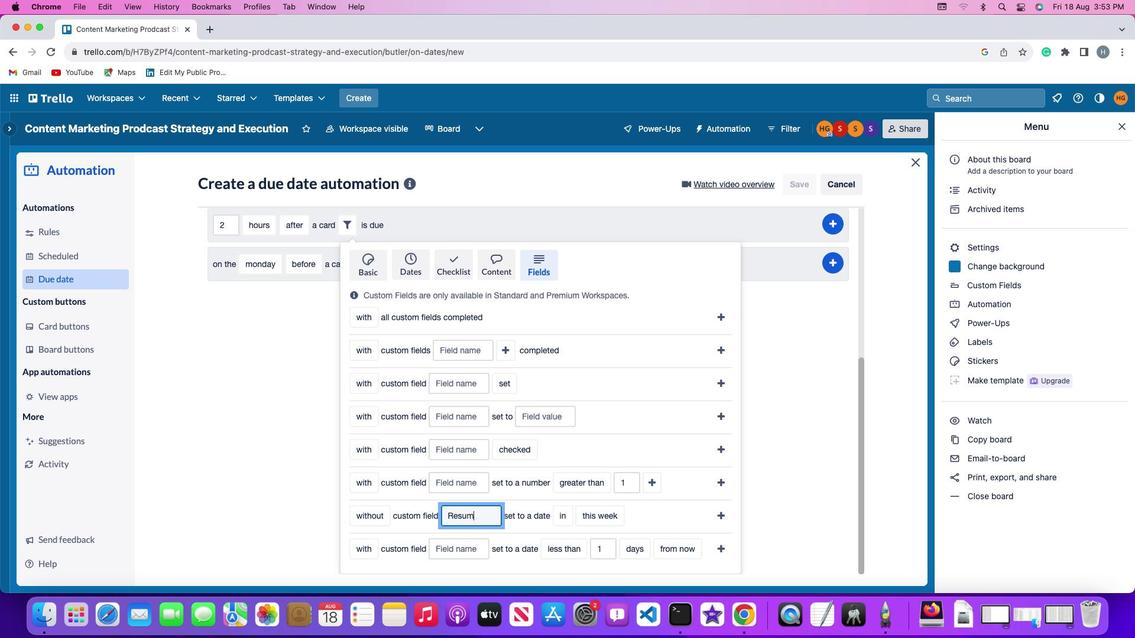 
Action: Mouse moved to (452, 519)
Screenshot: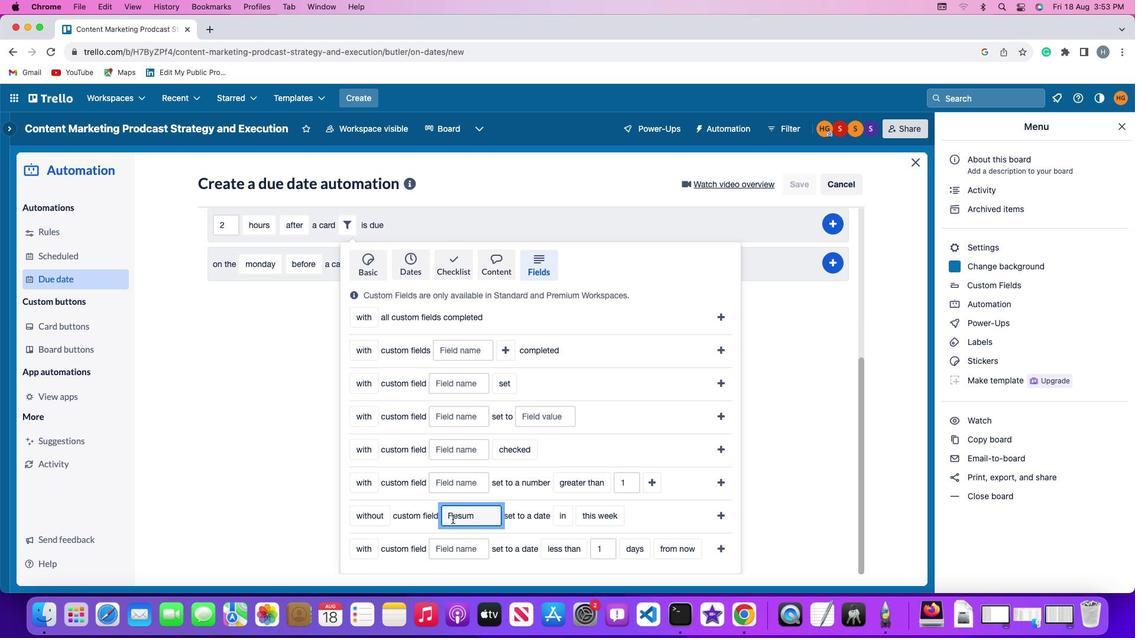 
Action: Key pressed 'e'
Screenshot: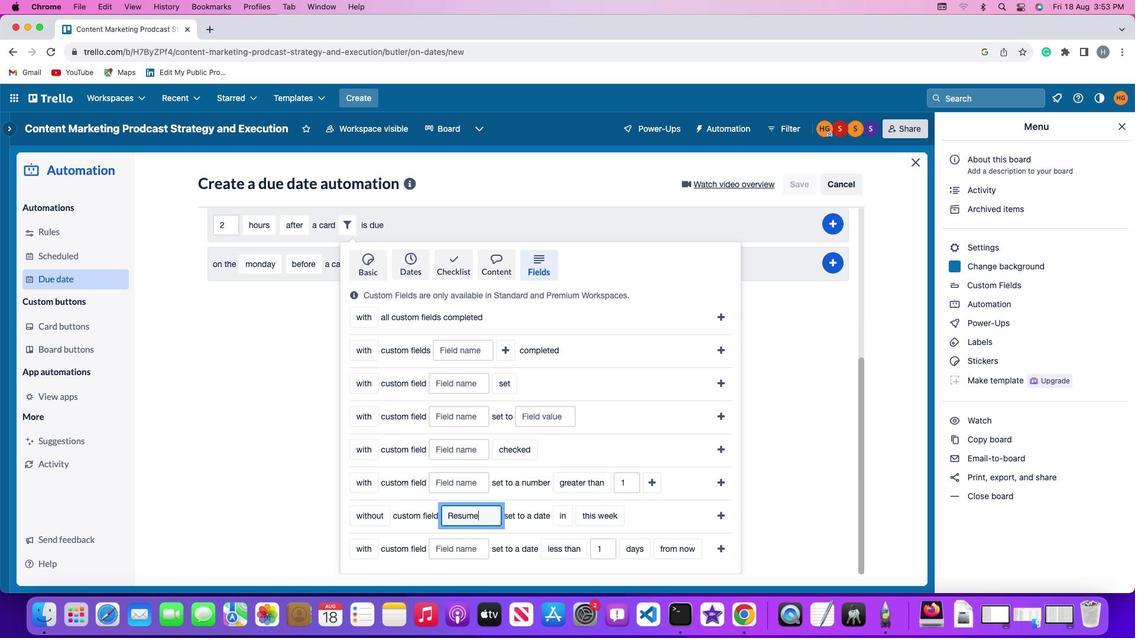 
Action: Mouse moved to (565, 515)
Screenshot: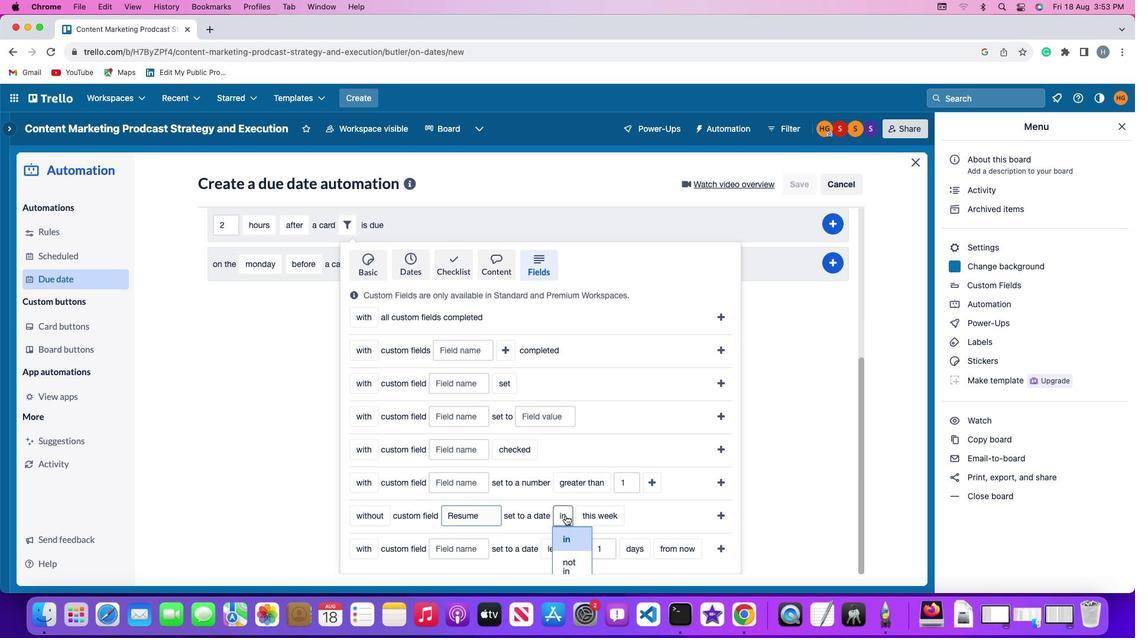 
Action: Mouse pressed left at (565, 515)
Screenshot: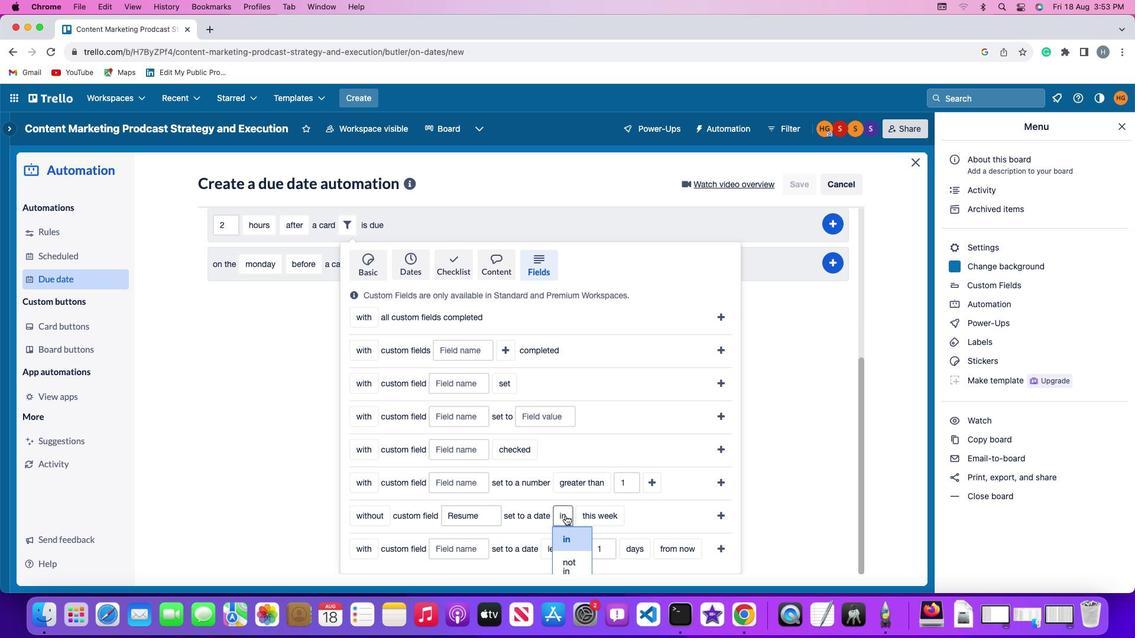 
Action: Mouse moved to (571, 541)
Screenshot: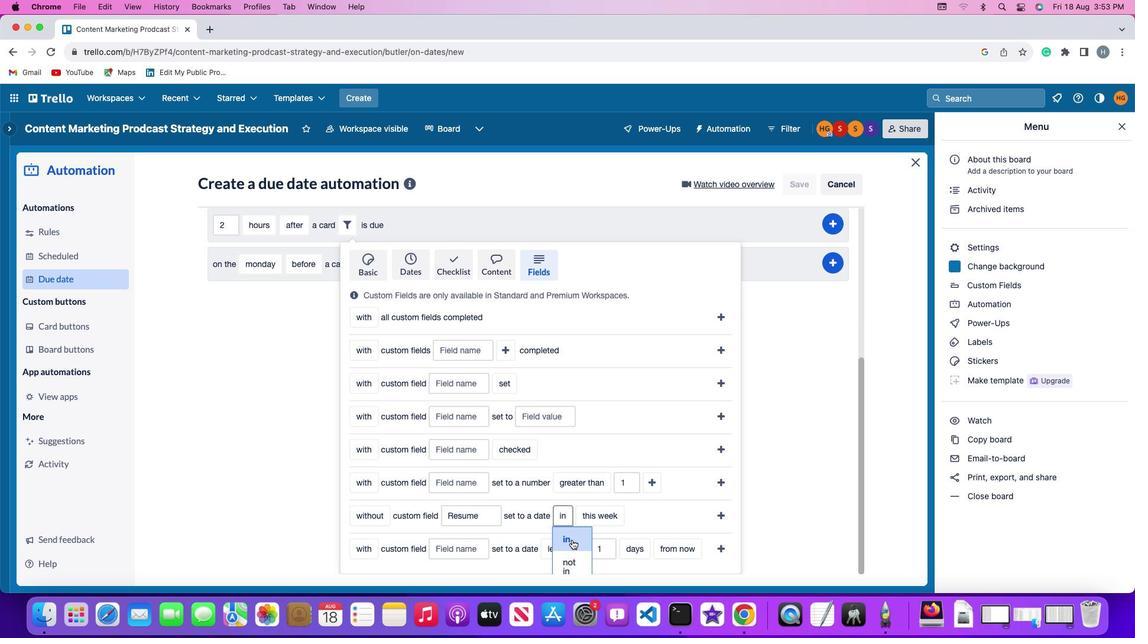 
Action: Mouse pressed left at (571, 541)
Screenshot: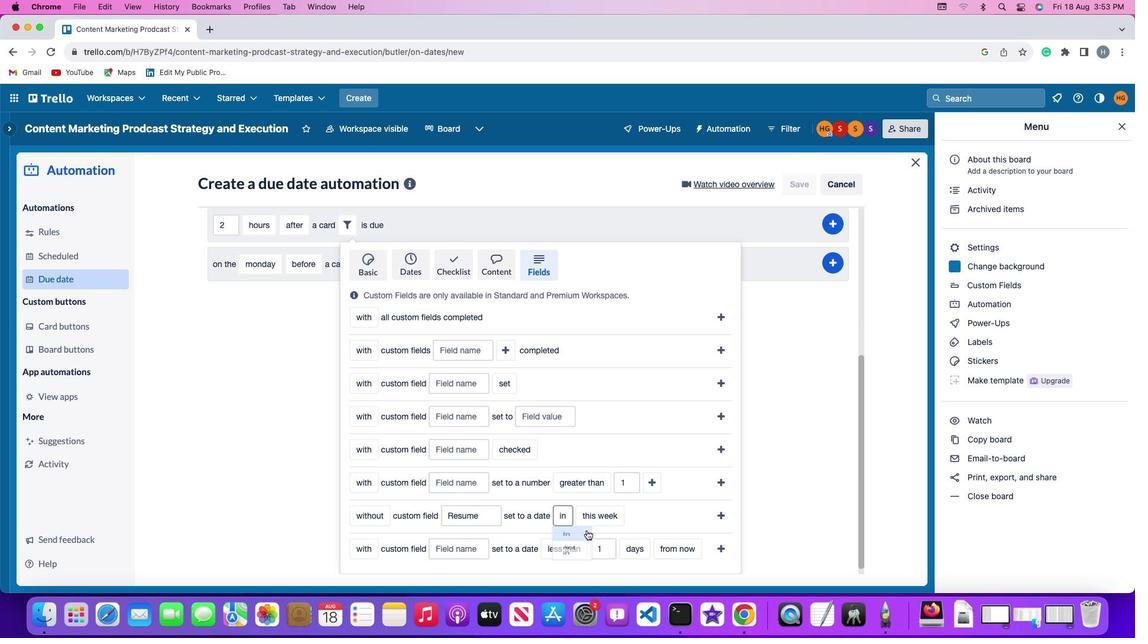 
Action: Mouse moved to (601, 516)
Screenshot: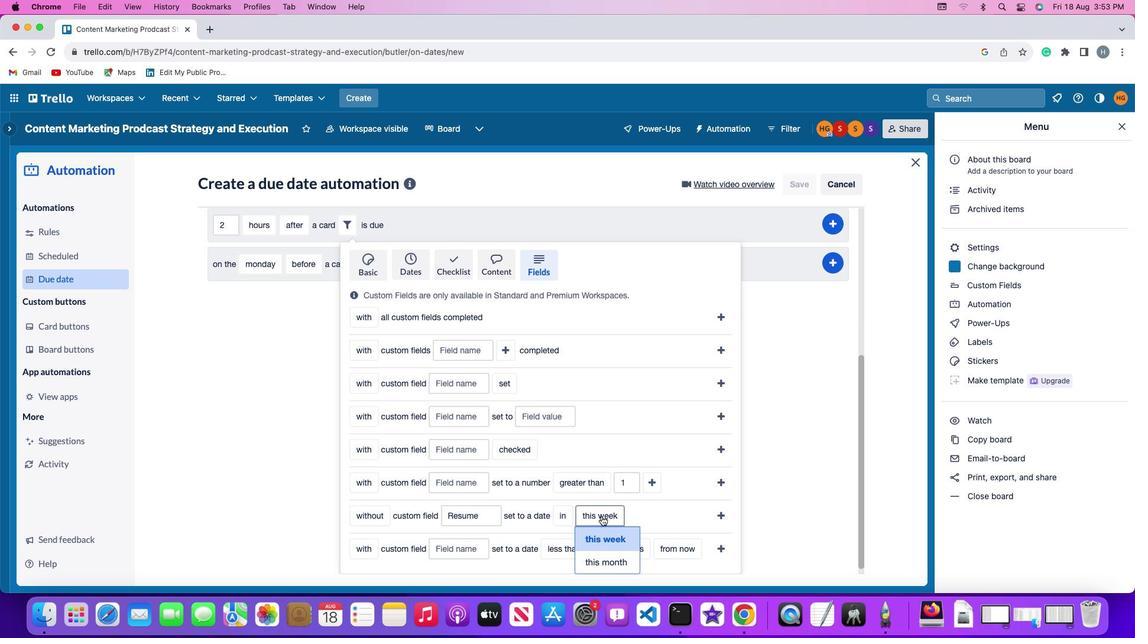 
Action: Mouse pressed left at (601, 516)
Screenshot: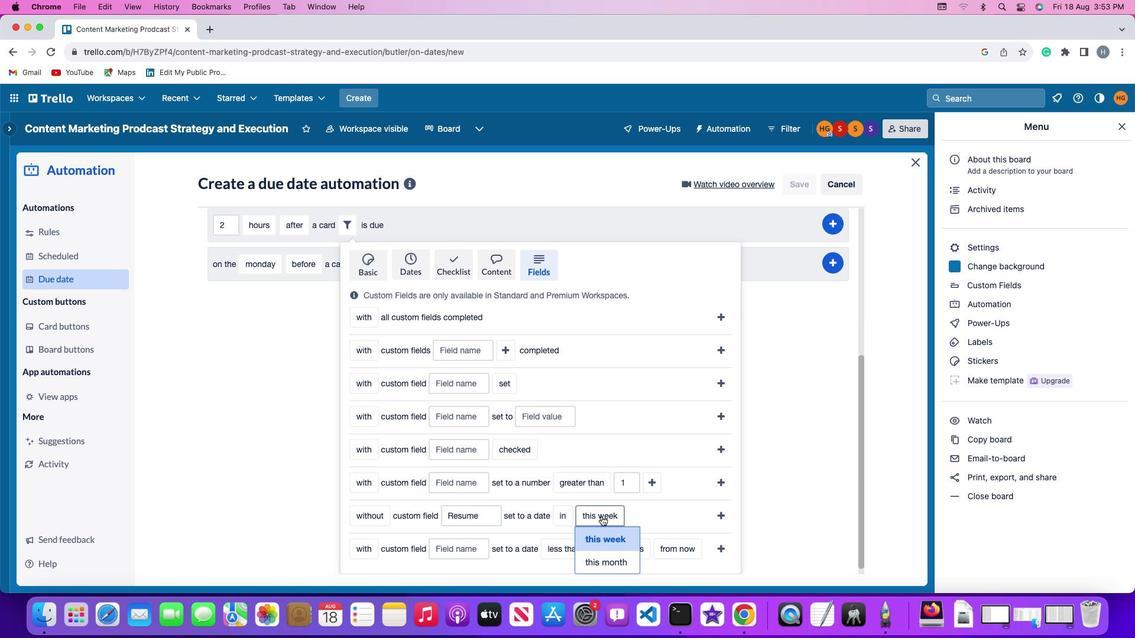 
Action: Mouse moved to (602, 562)
Screenshot: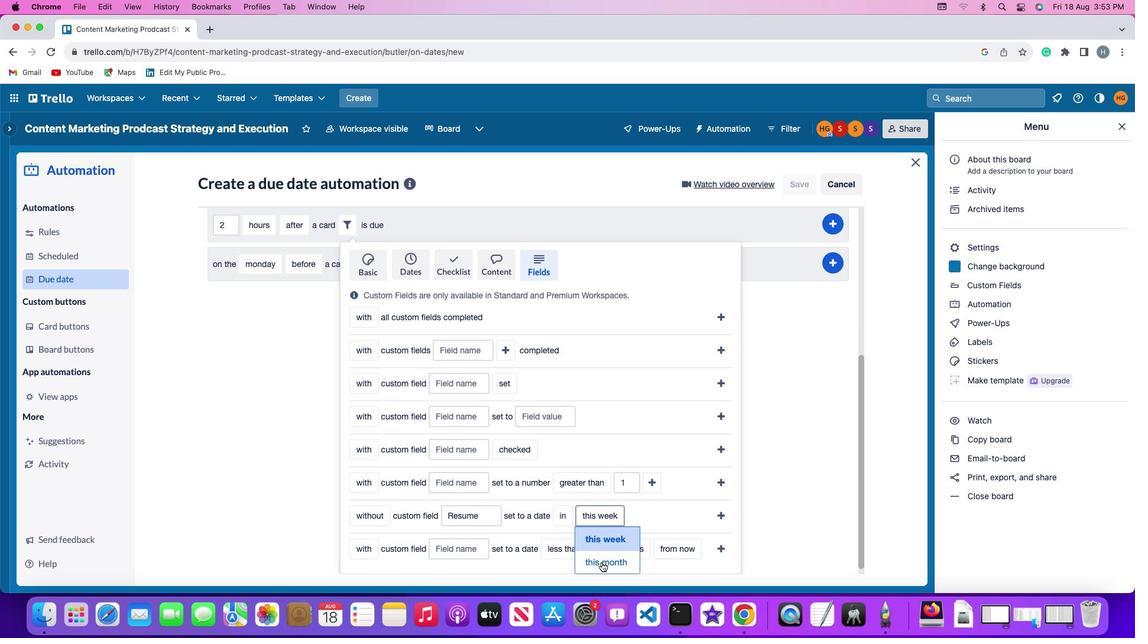 
Action: Mouse pressed left at (602, 562)
Screenshot: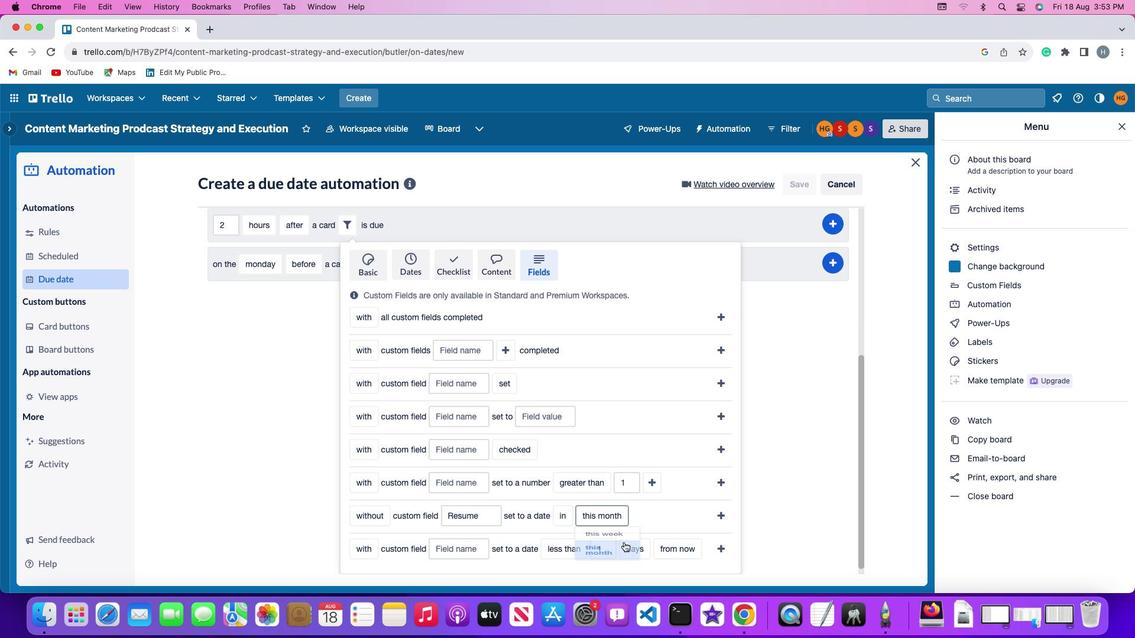 
Action: Mouse moved to (721, 514)
Screenshot: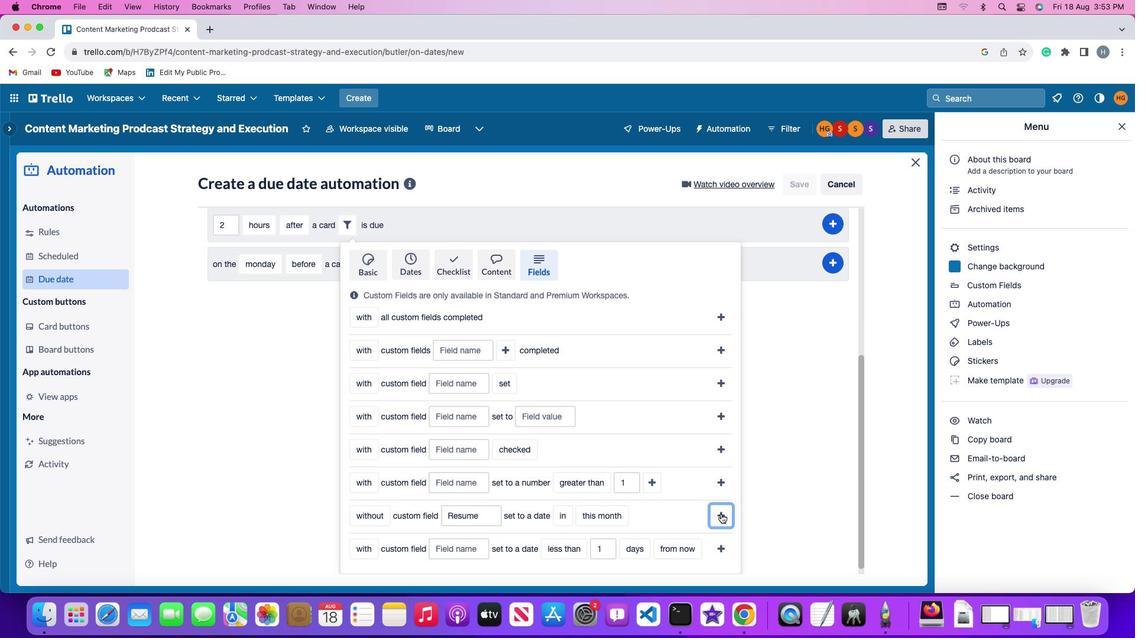 
Action: Mouse pressed left at (721, 514)
Screenshot: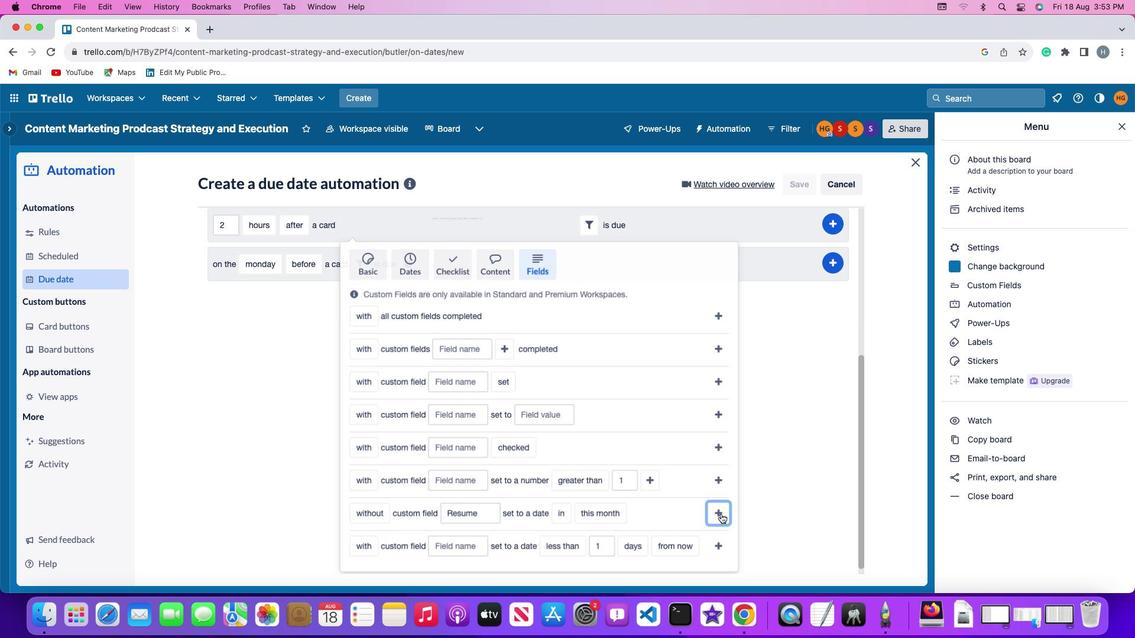 
Action: Mouse moved to (844, 476)
Screenshot: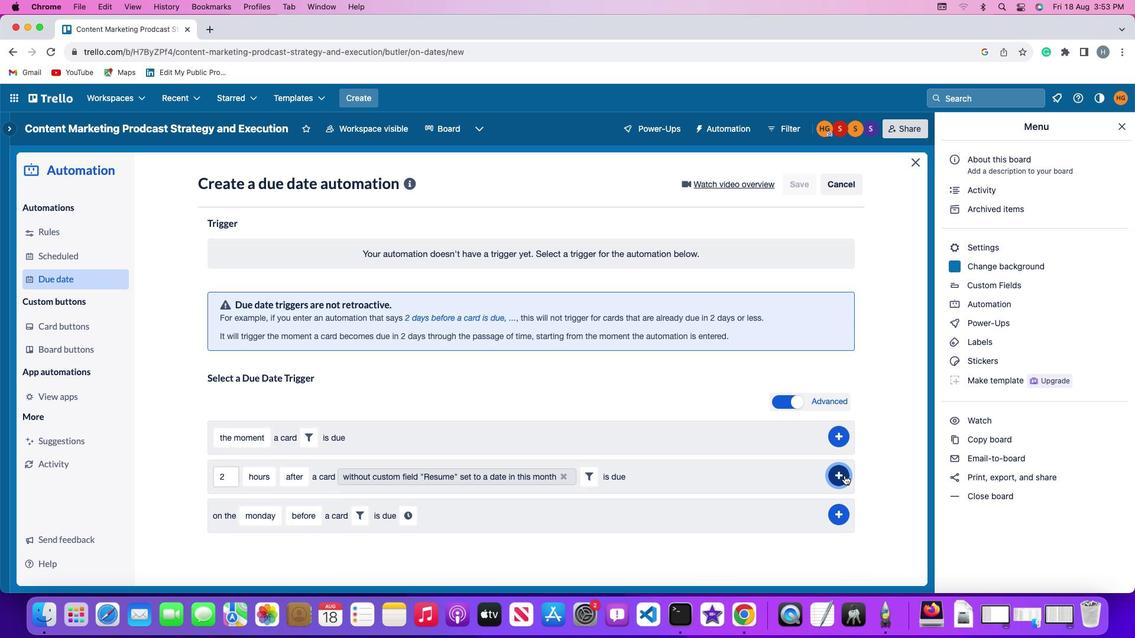 
Action: Mouse pressed left at (844, 476)
Screenshot: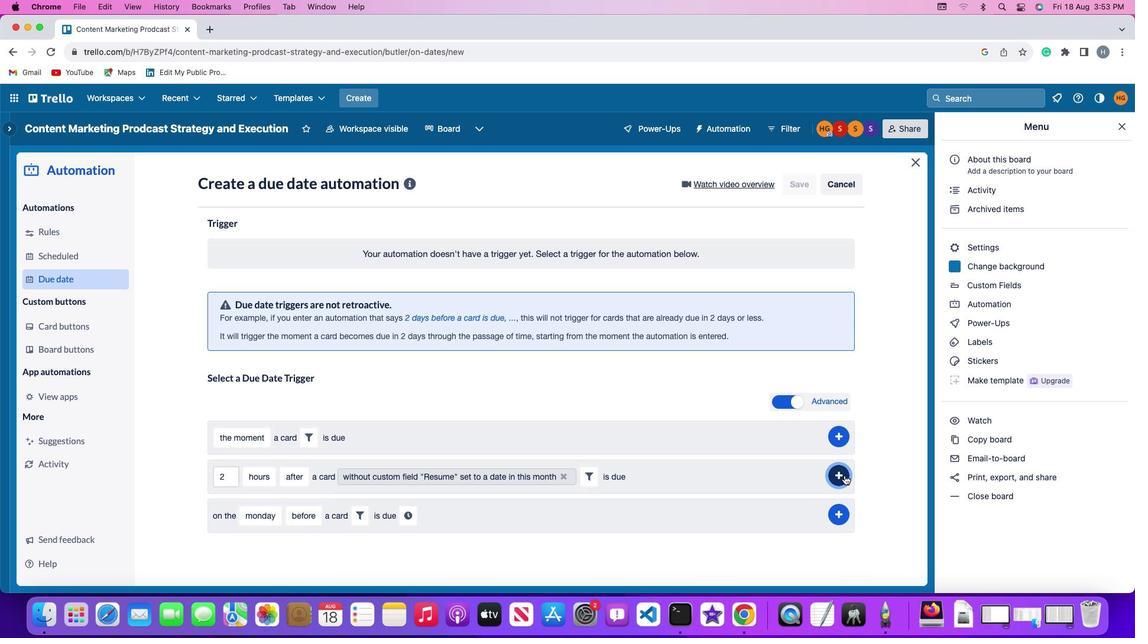 
Action: Mouse moved to (894, 404)
Screenshot: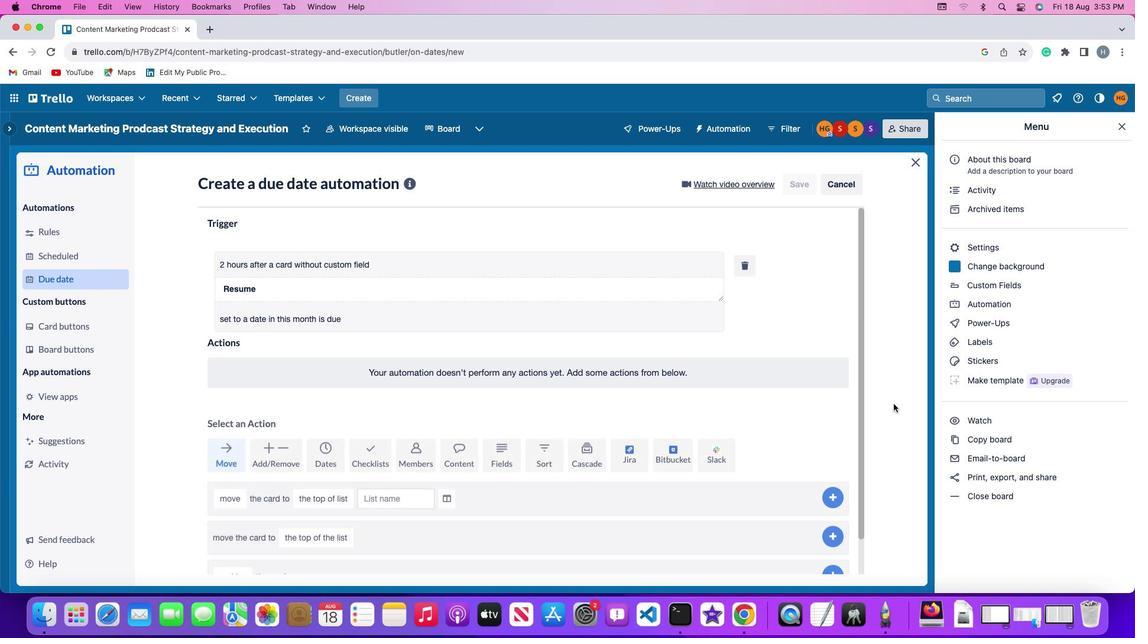 
